 Task: Find connections with filter location Indāpur with filter topic #family with filter profile language German with filter current company Pharma Jobs (Pharma Wisdom Jobs) with filter school KGiSL Institute of Technology with filter industry Solar Electric Power Generation with filter service category Grant Writing with filter keywords title Grant Writer
Action: Mouse moved to (528, 78)
Screenshot: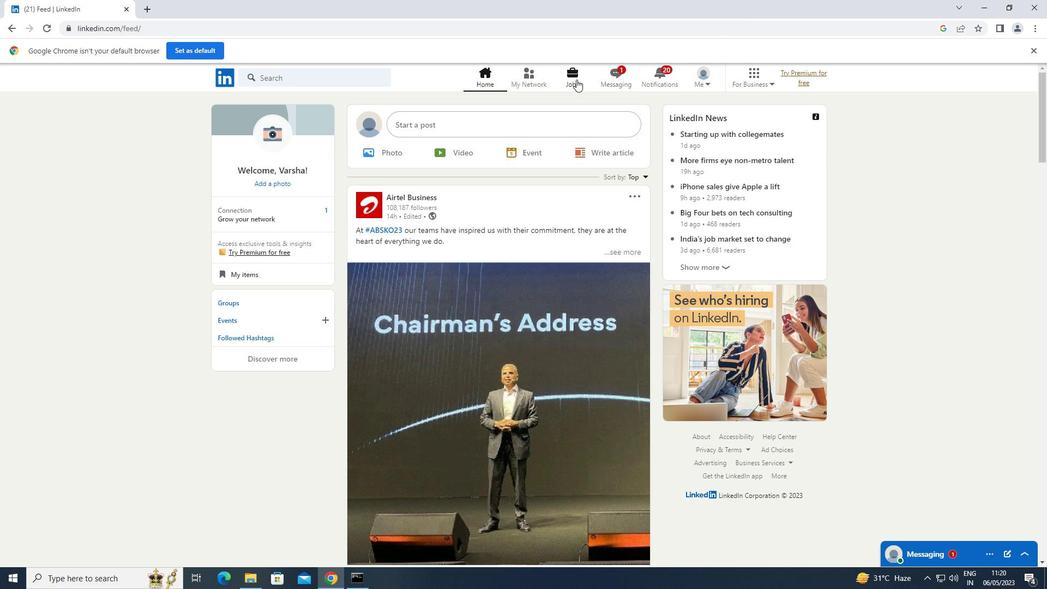 
Action: Mouse pressed left at (528, 78)
Screenshot: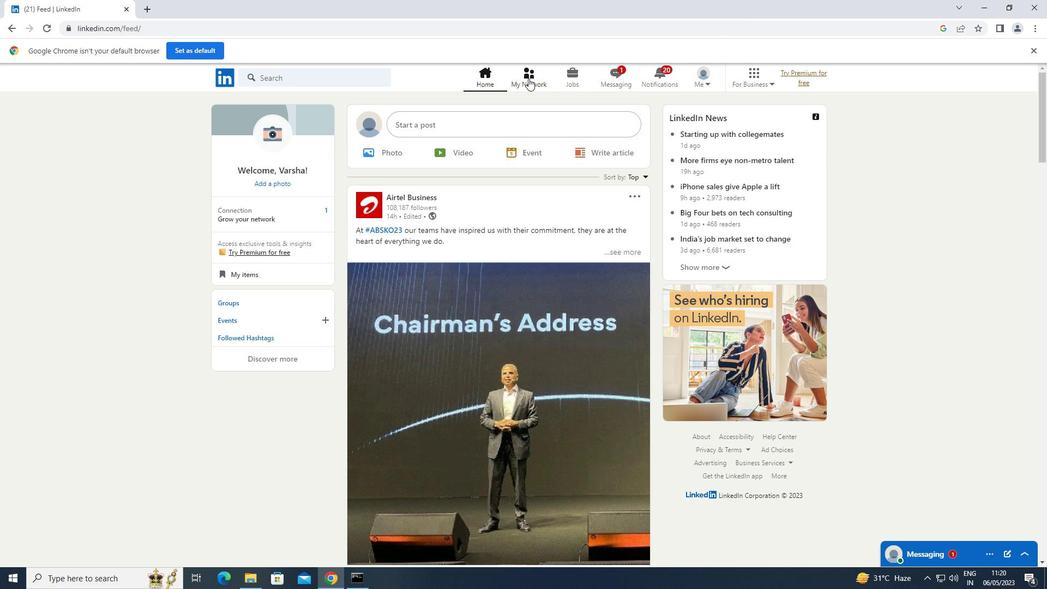 
Action: Mouse moved to (299, 134)
Screenshot: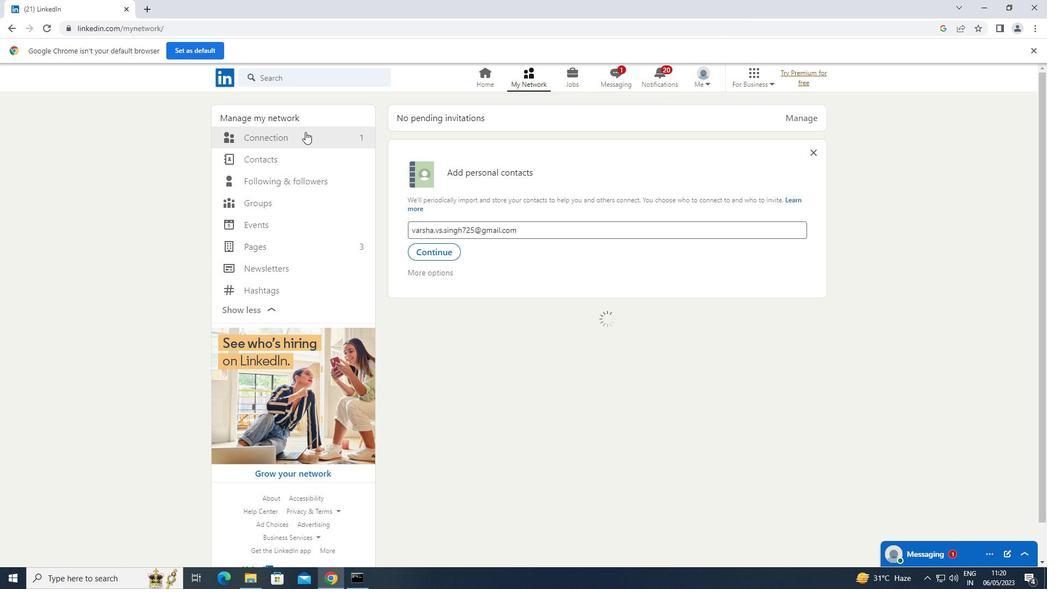 
Action: Mouse pressed left at (299, 134)
Screenshot: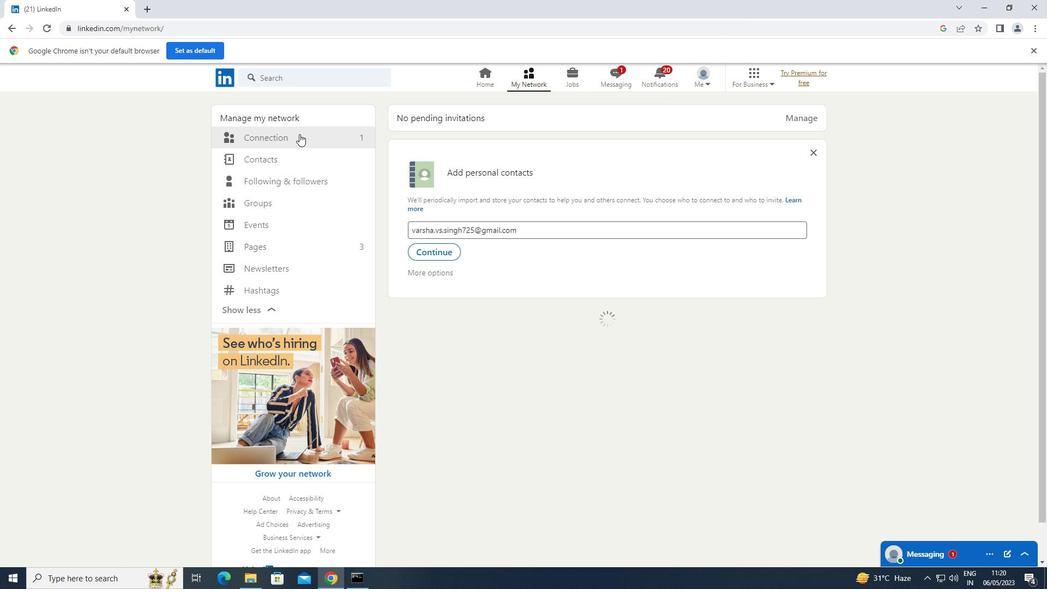 
Action: Mouse moved to (600, 139)
Screenshot: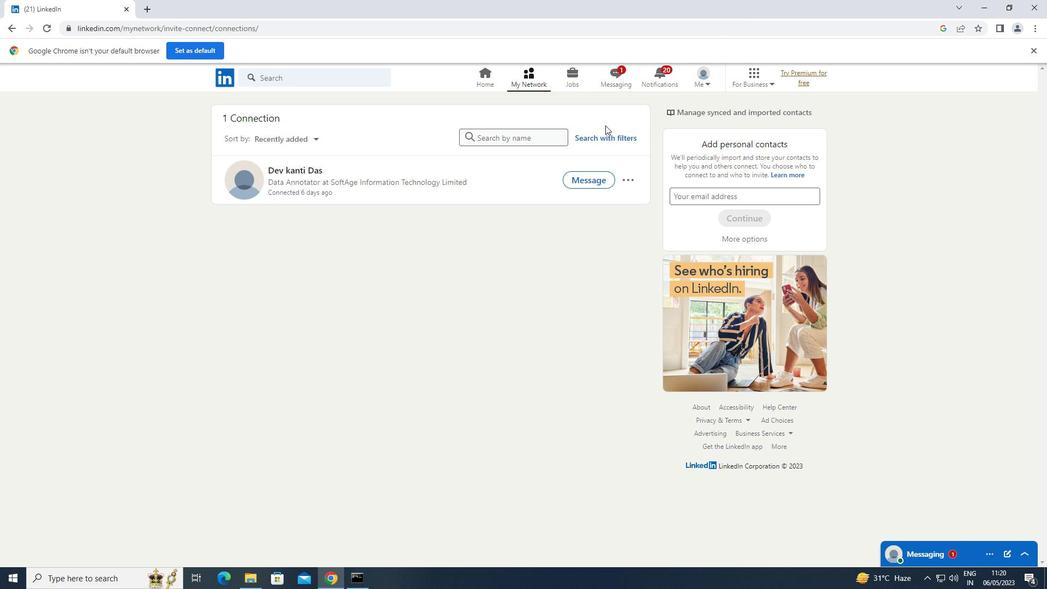 
Action: Mouse pressed left at (600, 139)
Screenshot: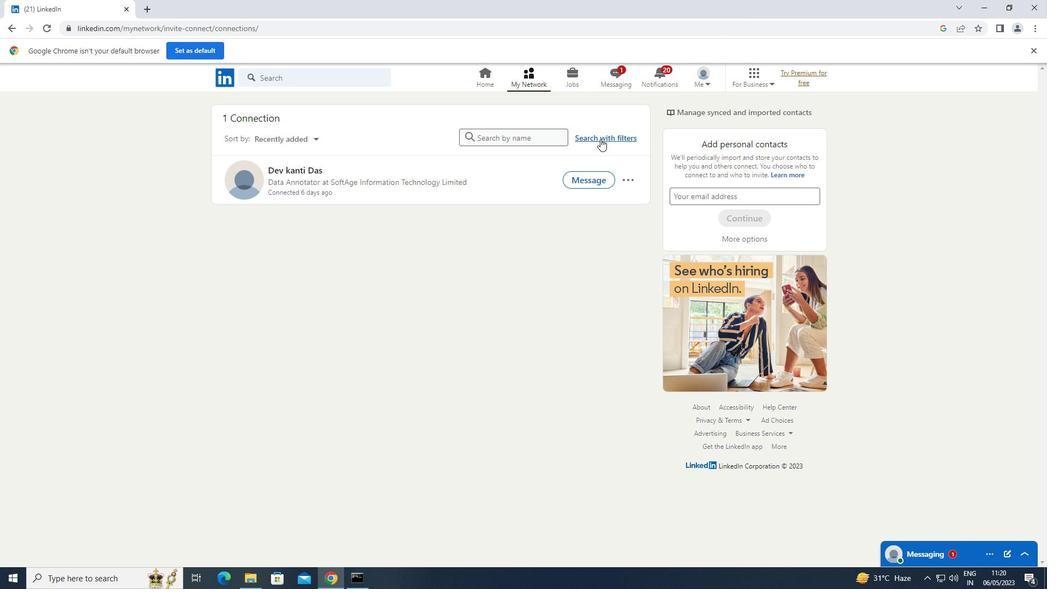 
Action: Mouse moved to (567, 106)
Screenshot: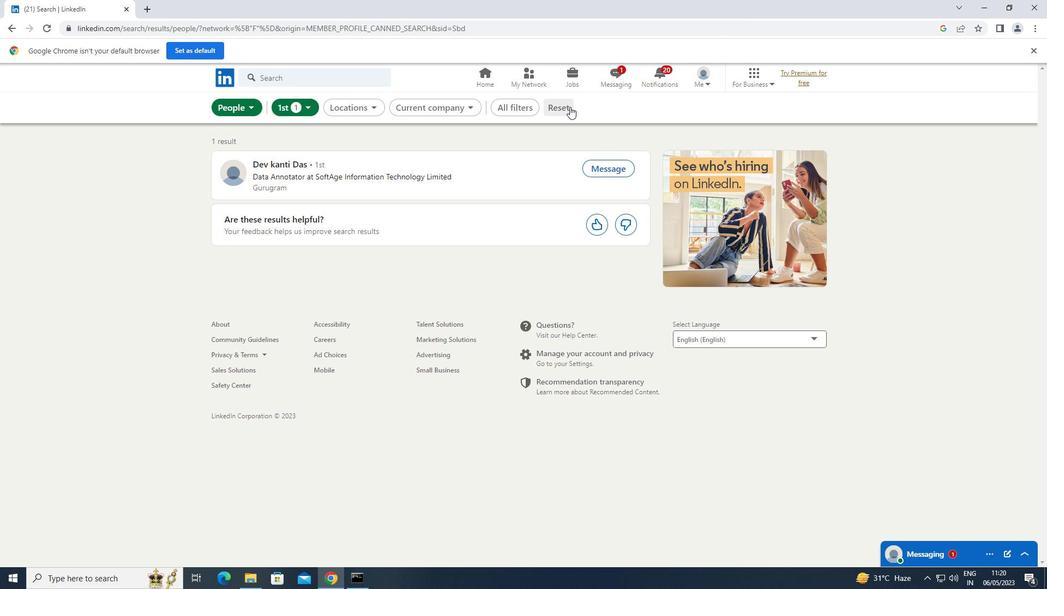 
Action: Mouse pressed left at (567, 106)
Screenshot: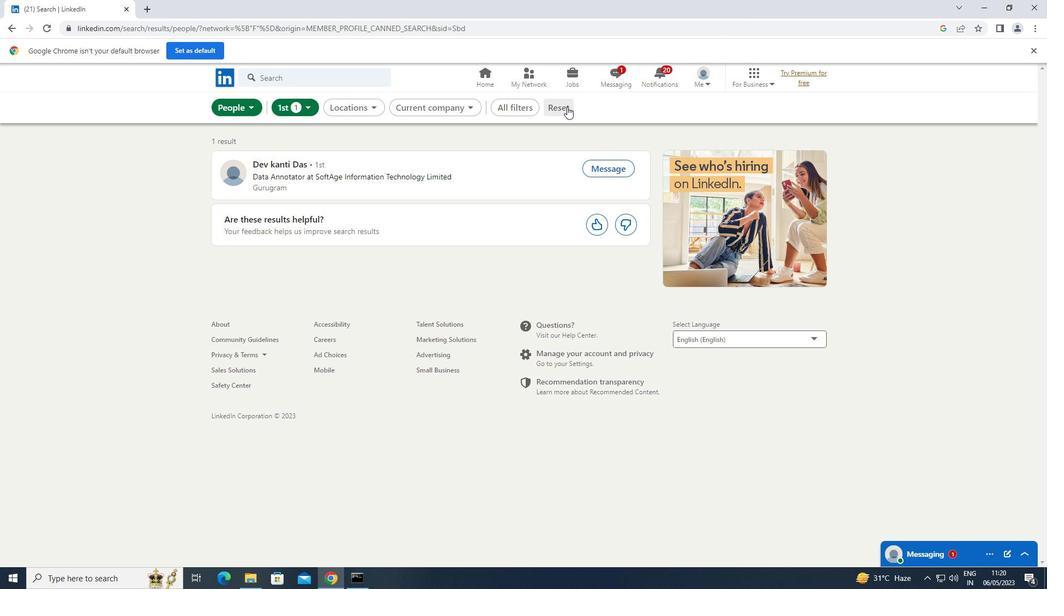 
Action: Mouse moved to (555, 108)
Screenshot: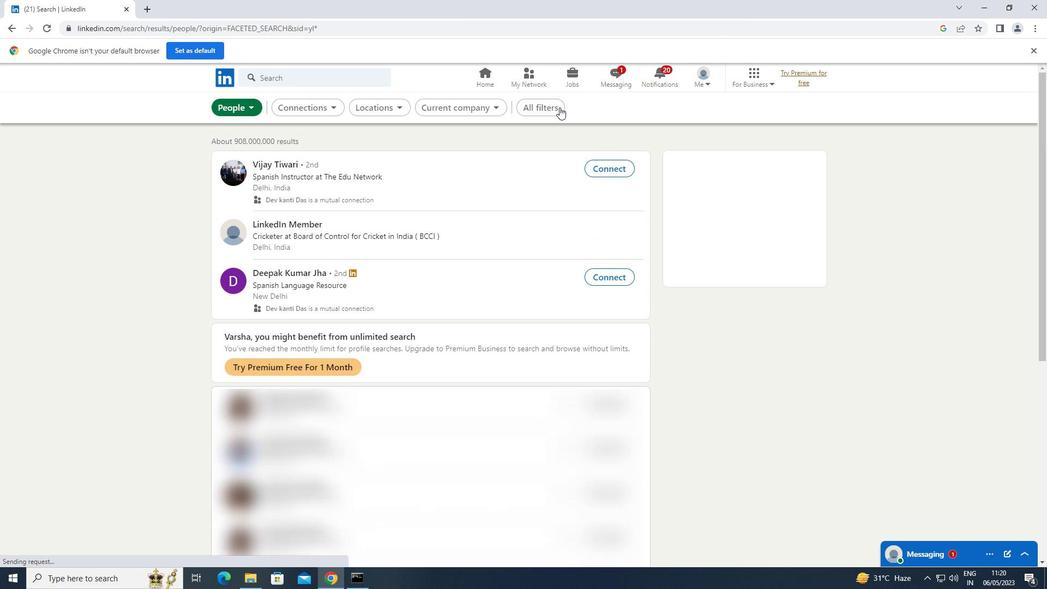 
Action: Mouse pressed left at (555, 108)
Screenshot: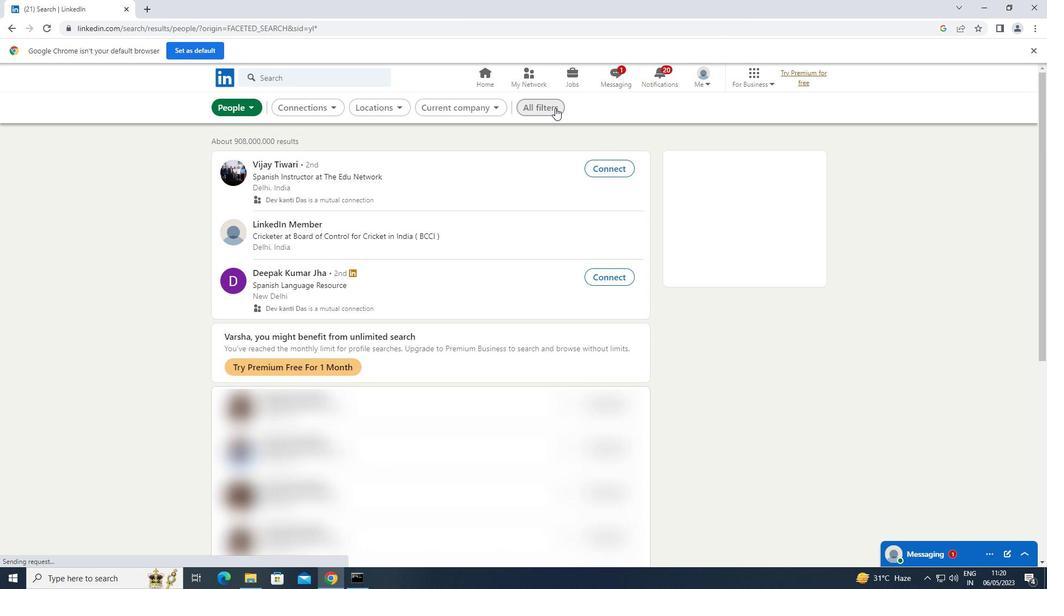 
Action: Mouse moved to (852, 223)
Screenshot: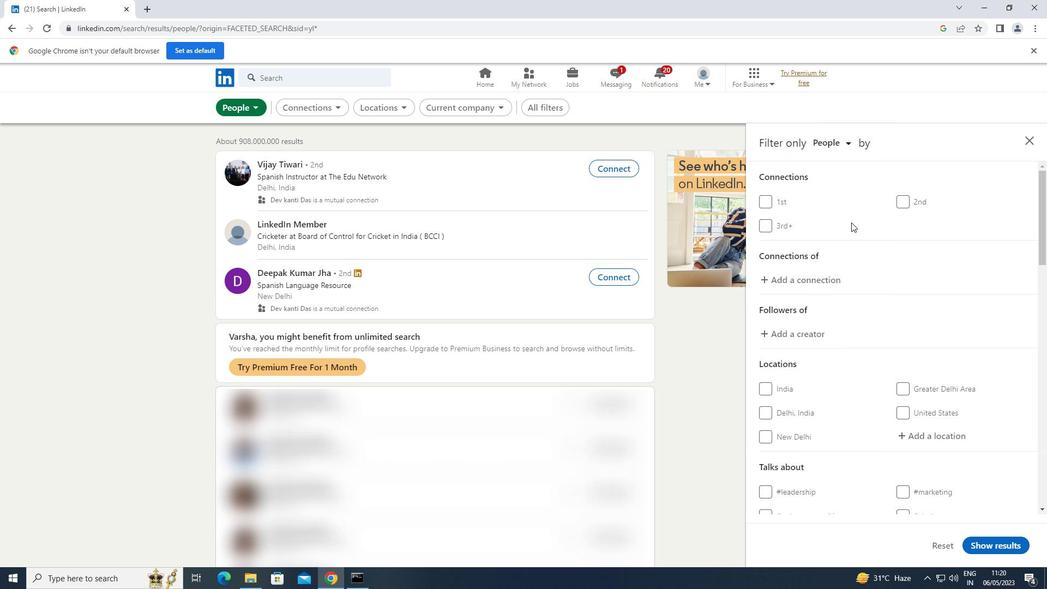 
Action: Mouse scrolled (852, 222) with delta (0, 0)
Screenshot: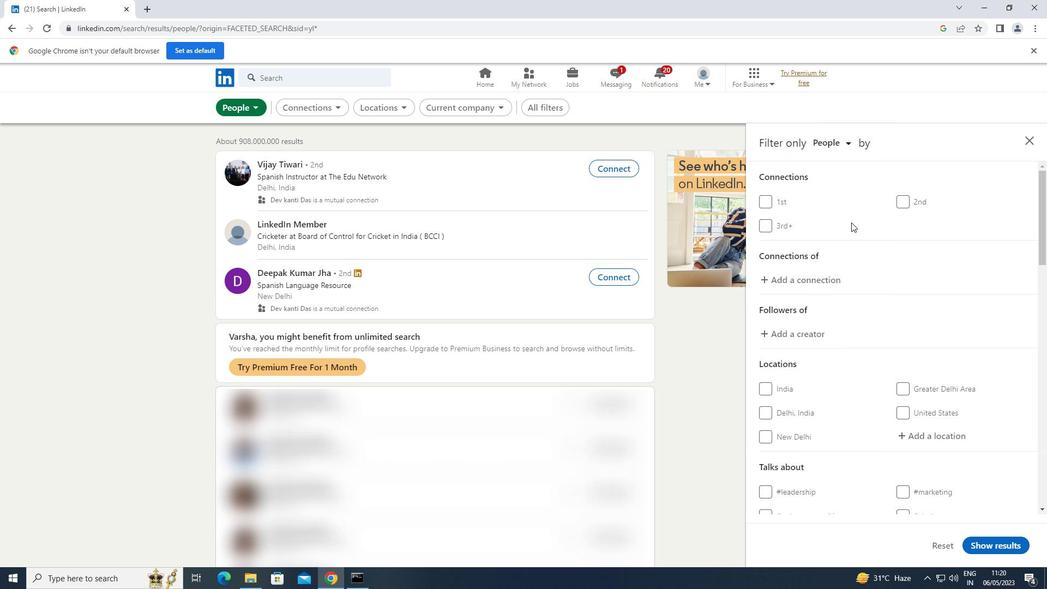 
Action: Mouse scrolled (852, 222) with delta (0, 0)
Screenshot: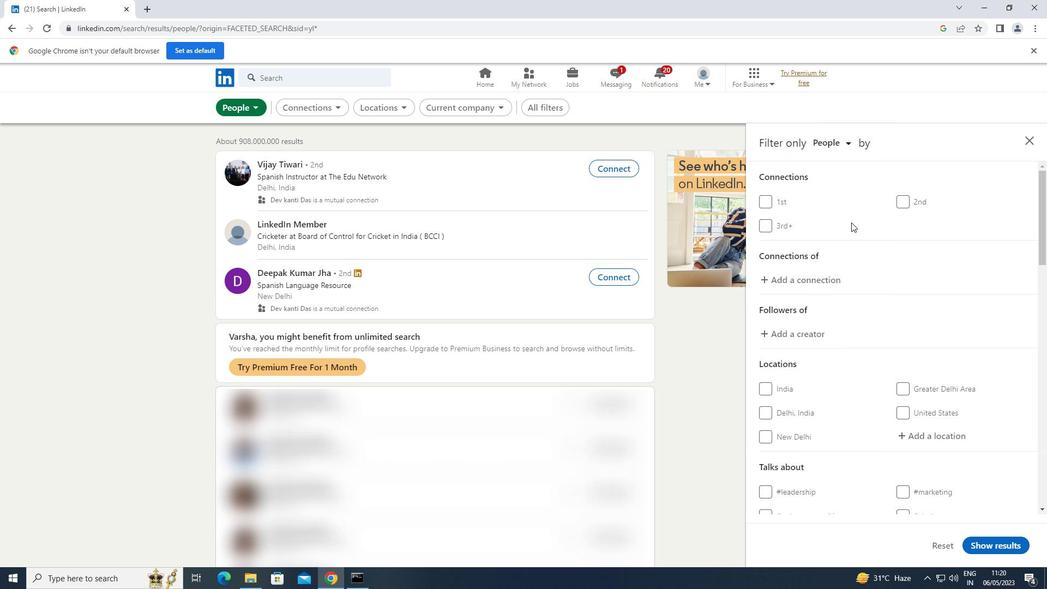
Action: Mouse scrolled (852, 222) with delta (0, 0)
Screenshot: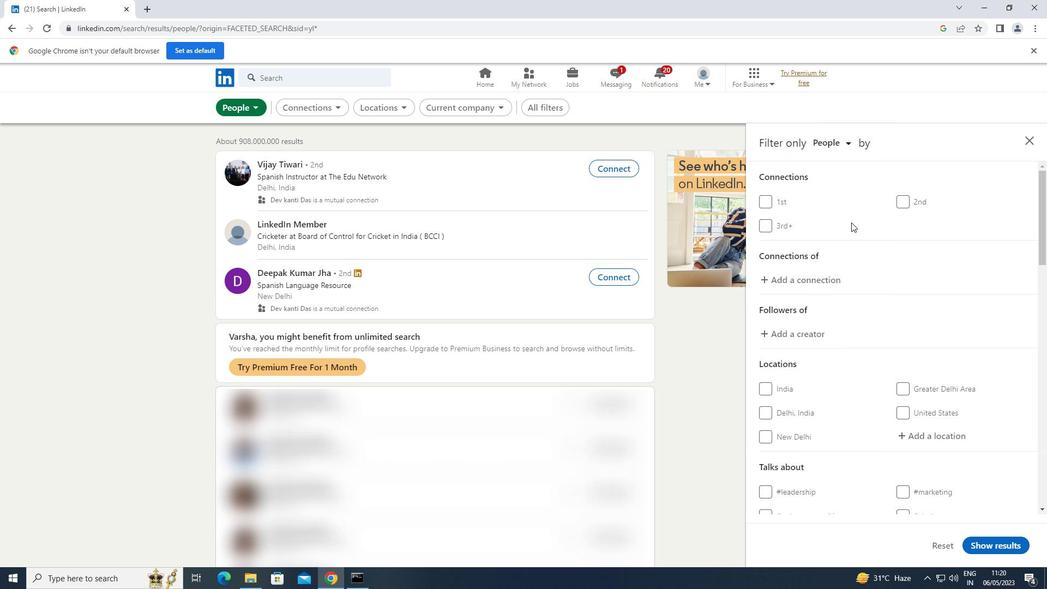 
Action: Mouse moved to (926, 272)
Screenshot: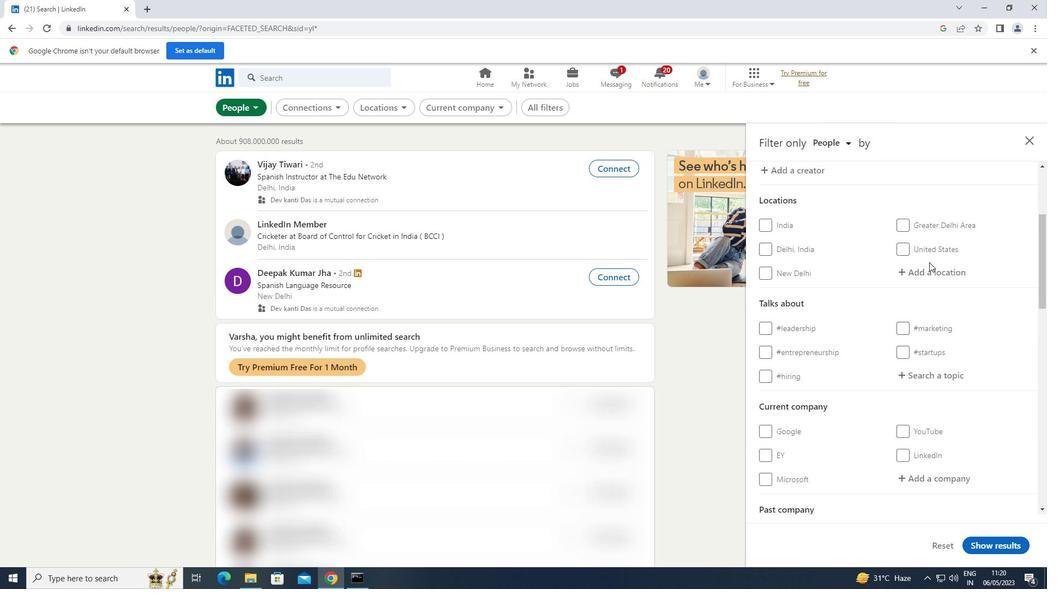 
Action: Mouse pressed left at (926, 272)
Screenshot: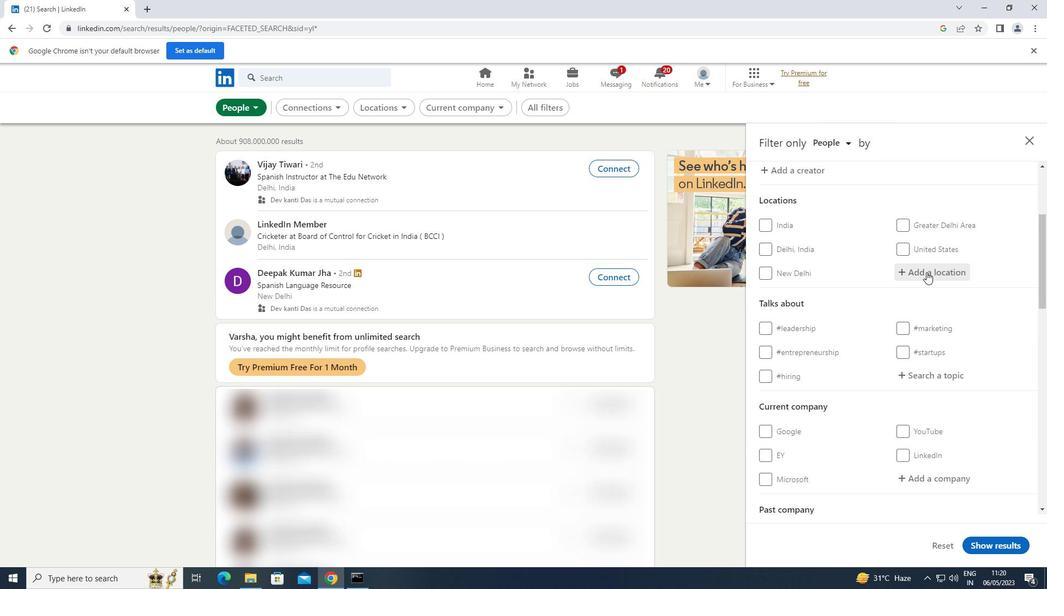 
Action: Key pressed <Key.shift>INDAPUR
Screenshot: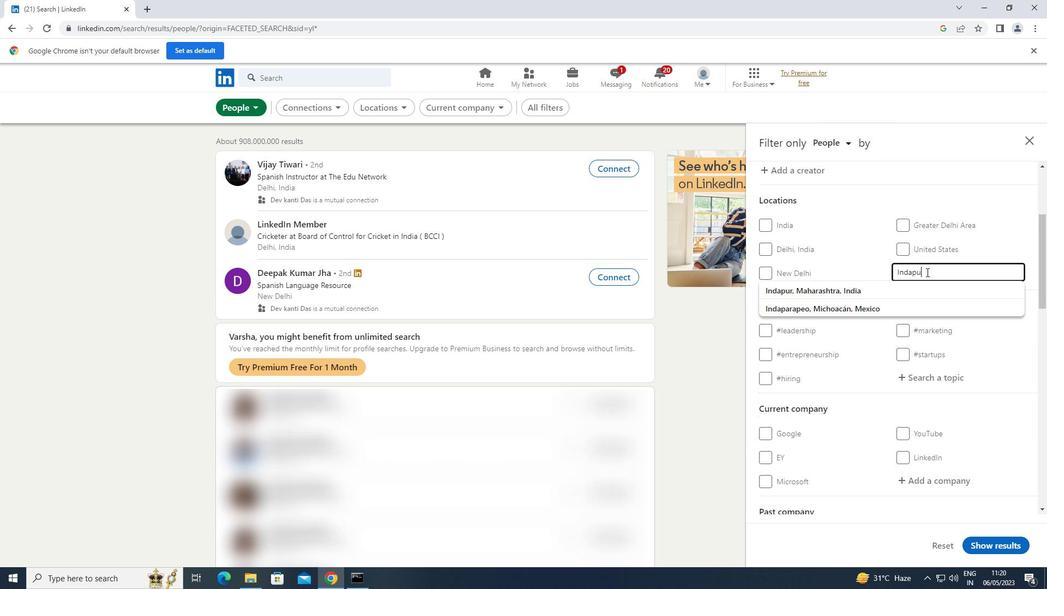
Action: Mouse scrolled (926, 271) with delta (0, 0)
Screenshot: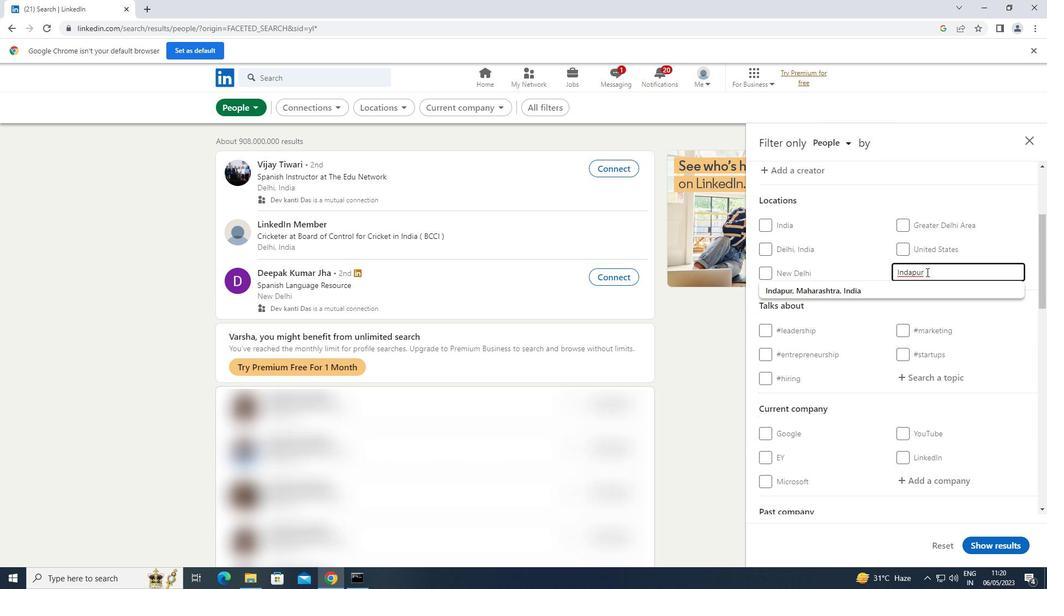 
Action: Mouse moved to (923, 318)
Screenshot: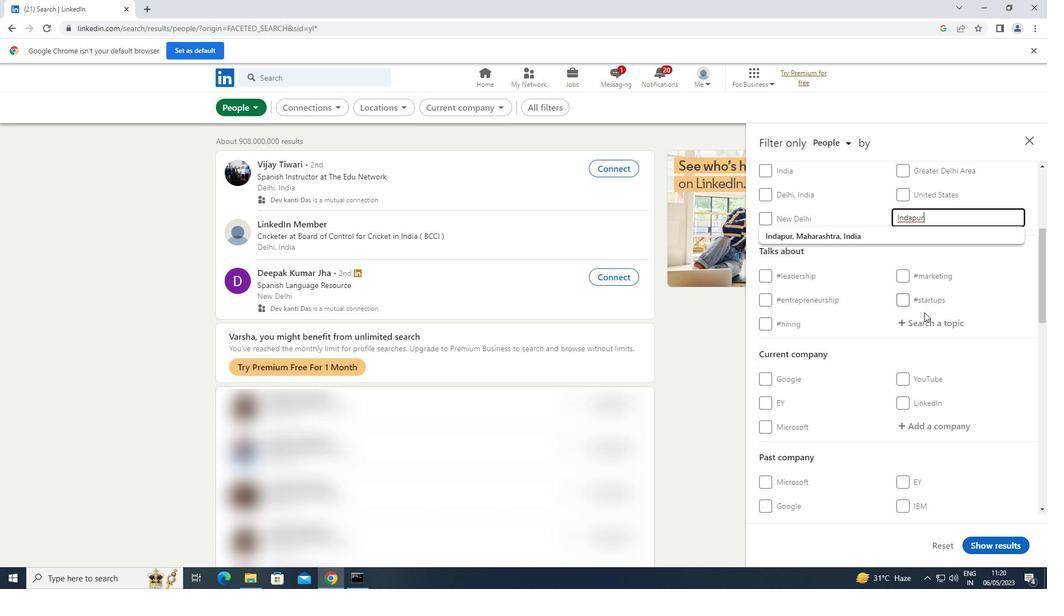 
Action: Mouse pressed left at (923, 318)
Screenshot: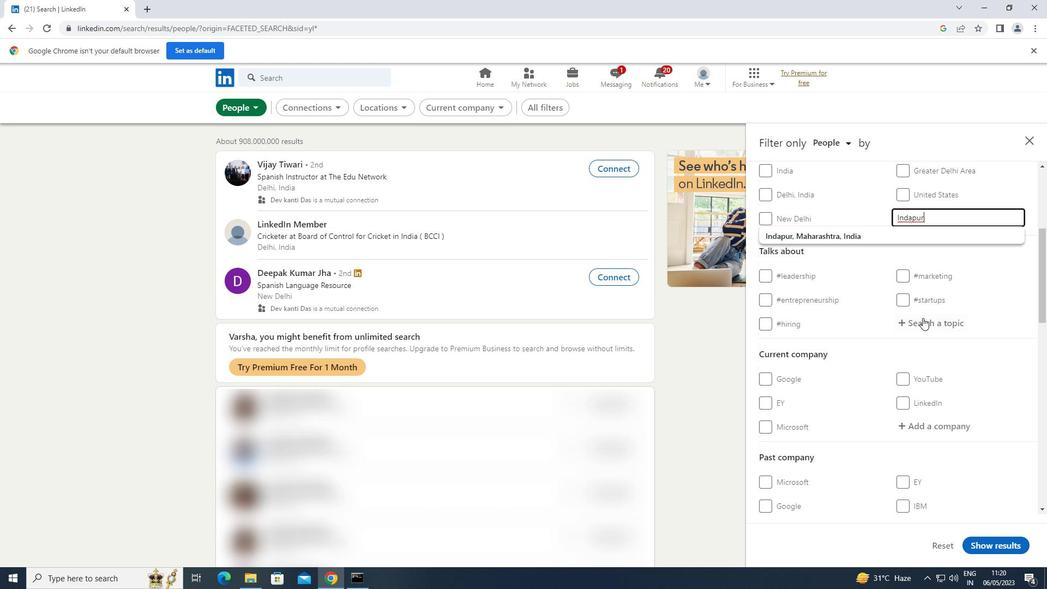 
Action: Key pressed FAMIL
Screenshot: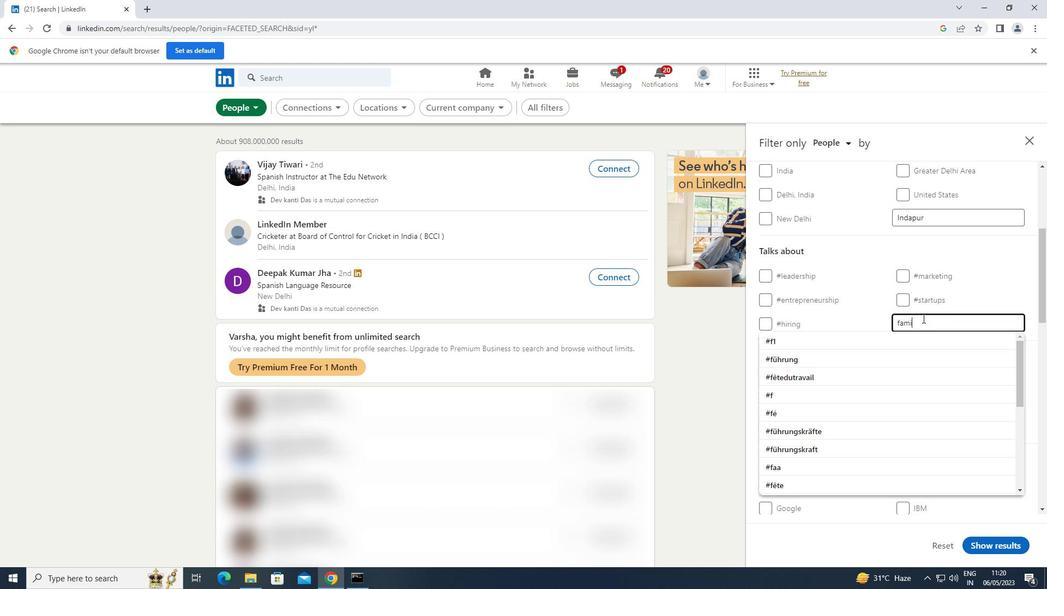 
Action: Mouse moved to (828, 341)
Screenshot: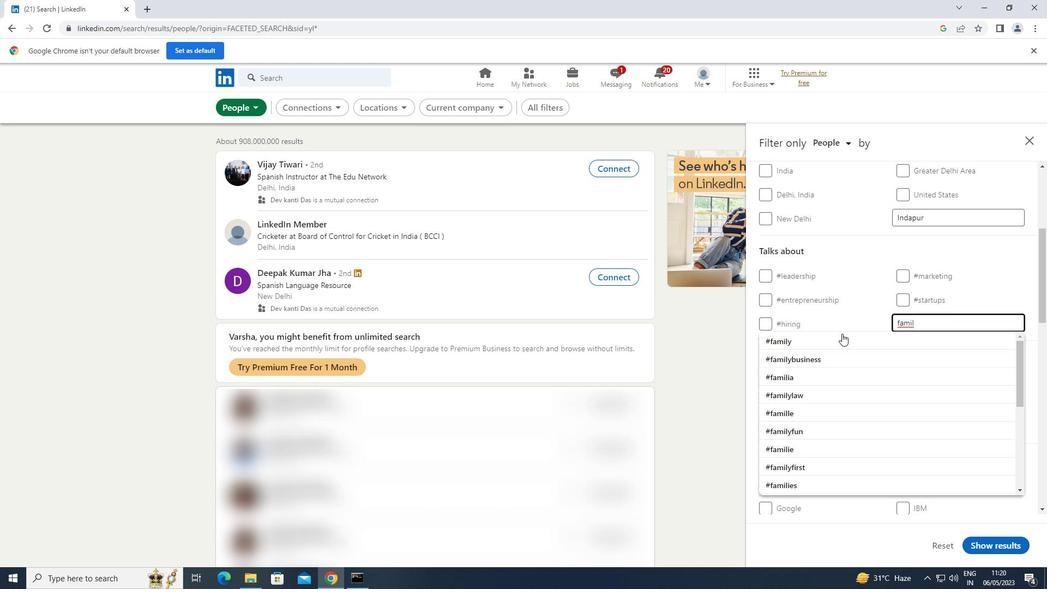 
Action: Mouse pressed left at (828, 341)
Screenshot: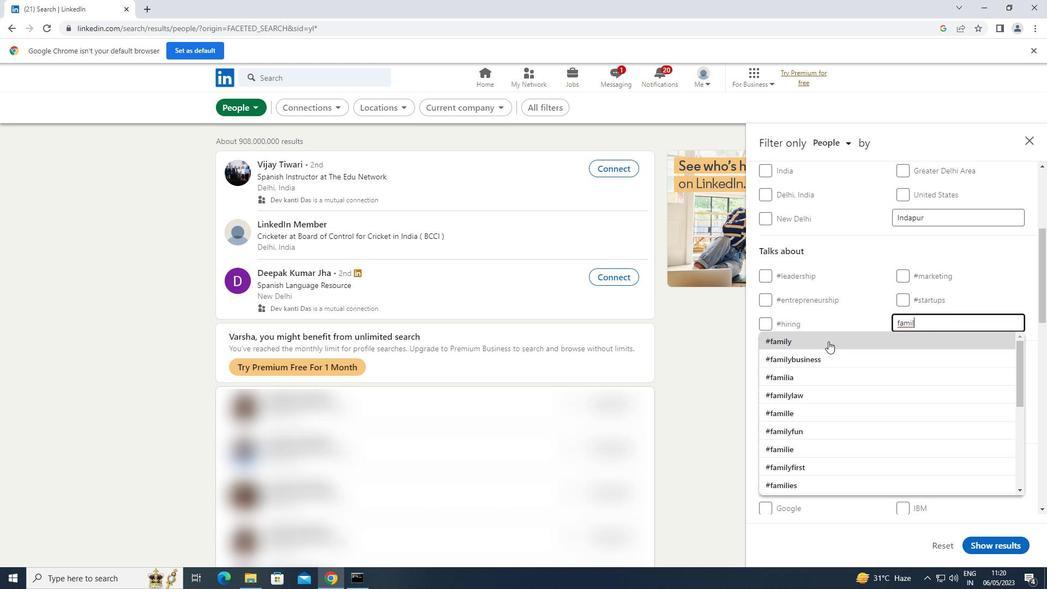
Action: Mouse moved to (828, 340)
Screenshot: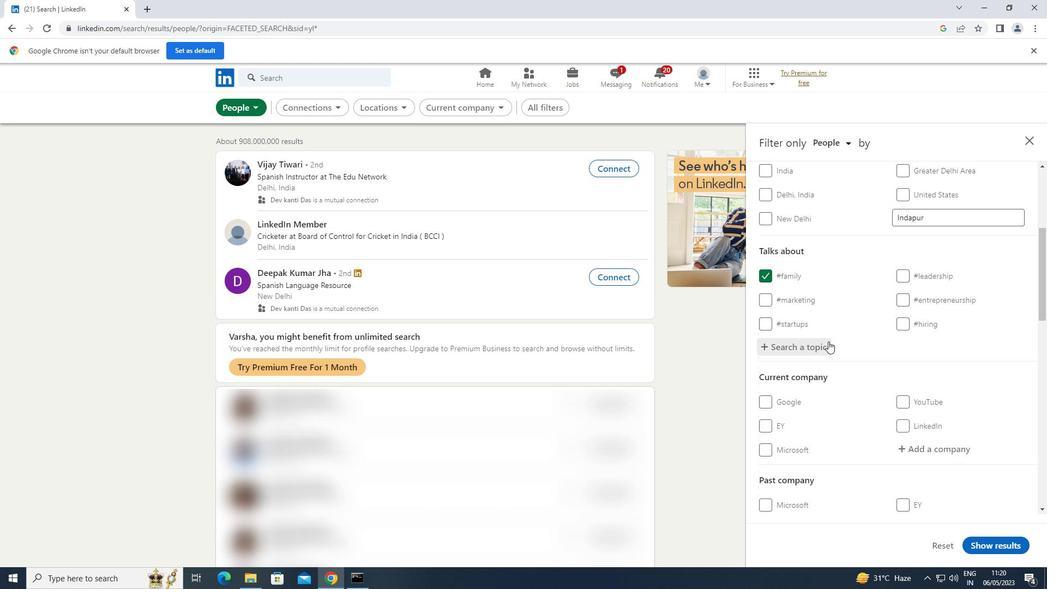 
Action: Mouse scrolled (828, 340) with delta (0, 0)
Screenshot: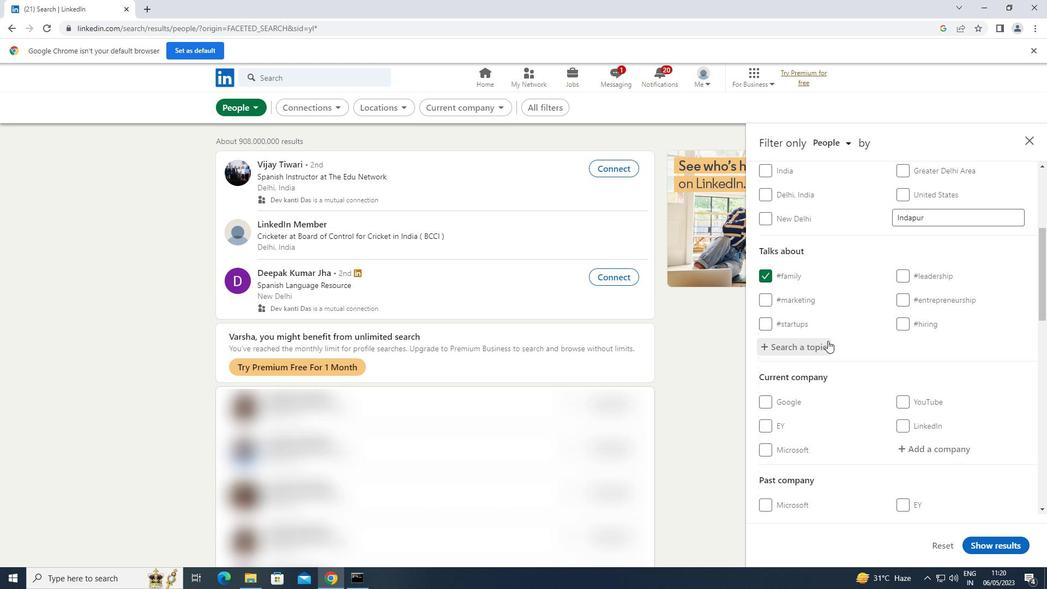 
Action: Mouse scrolled (828, 340) with delta (0, 0)
Screenshot: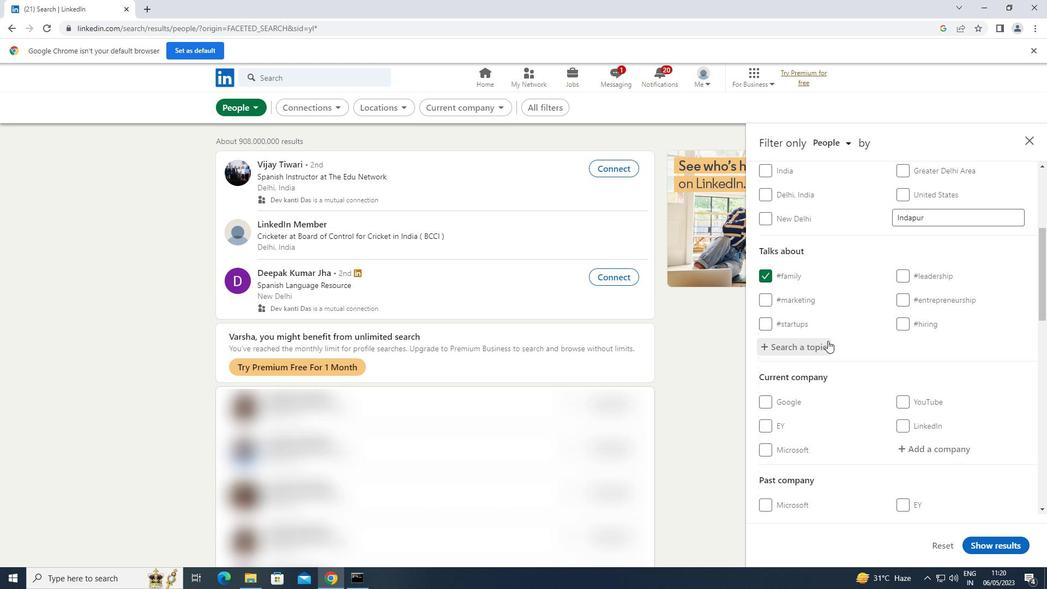 
Action: Mouse scrolled (828, 340) with delta (0, 0)
Screenshot: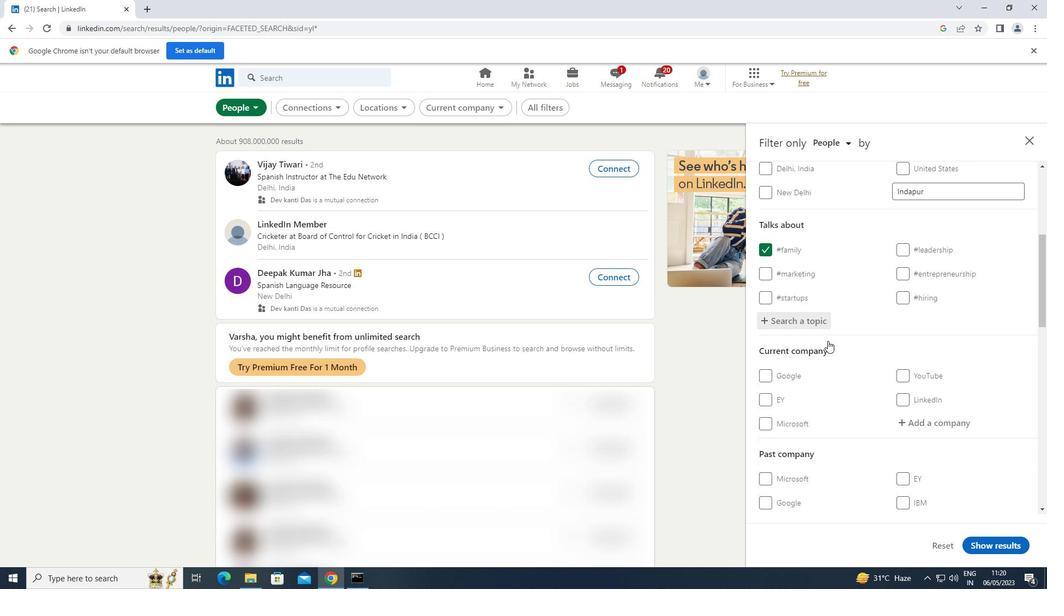 
Action: Mouse moved to (828, 339)
Screenshot: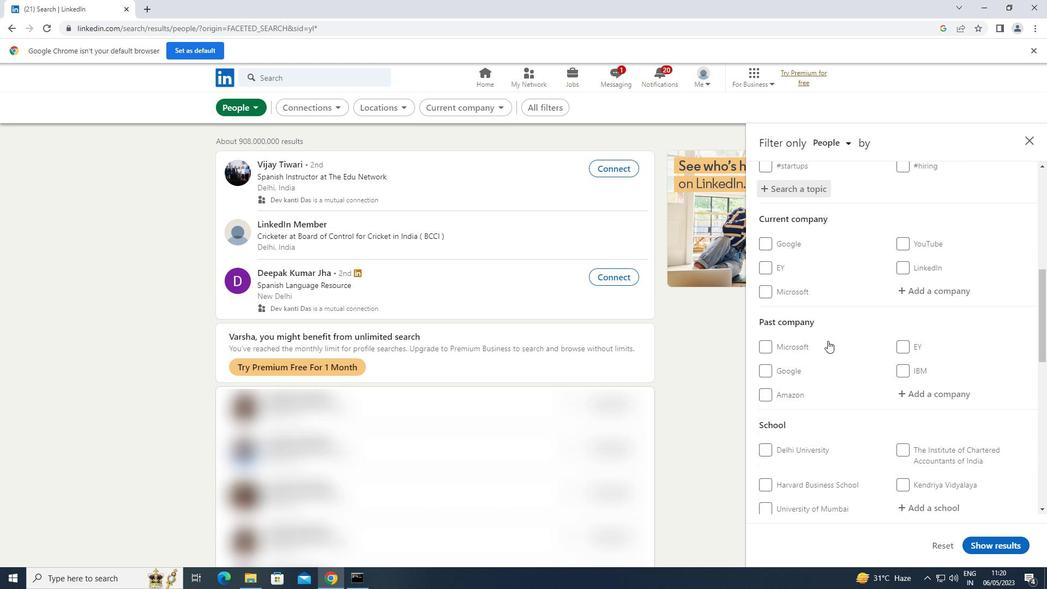 
Action: Mouse scrolled (828, 338) with delta (0, 0)
Screenshot: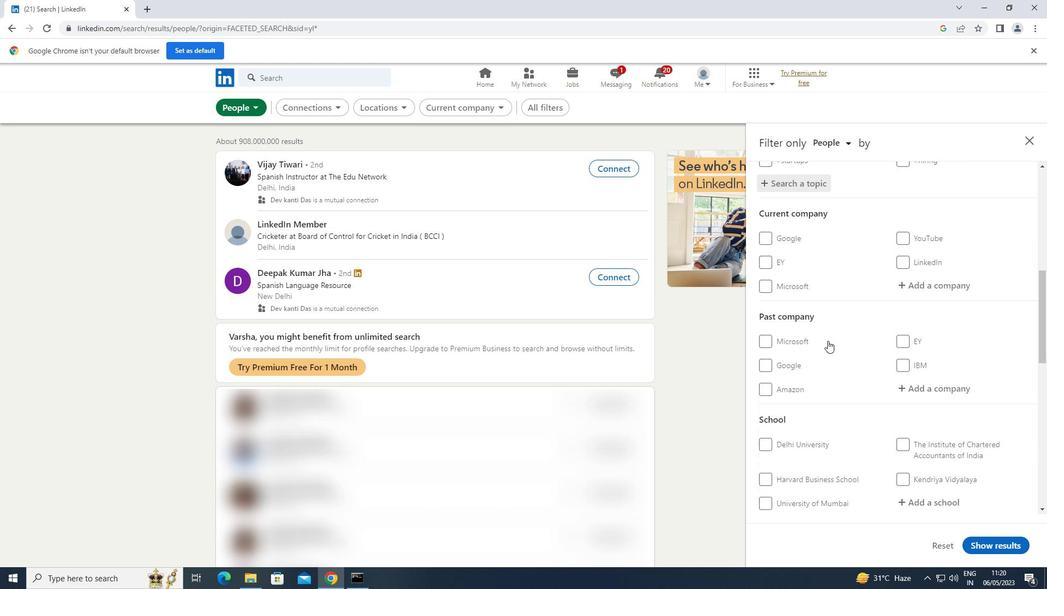 
Action: Mouse scrolled (828, 338) with delta (0, 0)
Screenshot: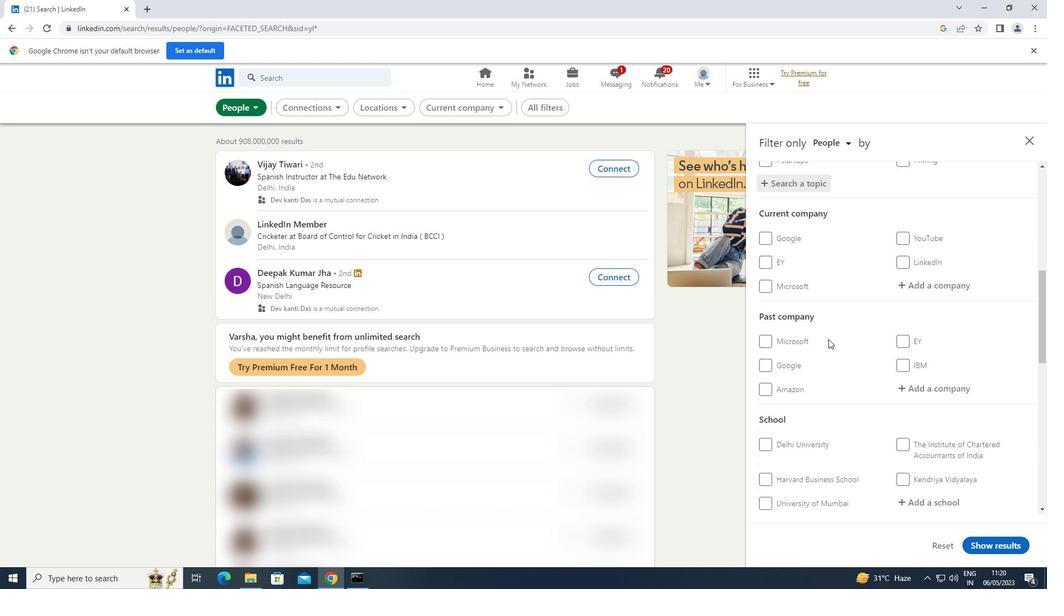 
Action: Mouse scrolled (828, 338) with delta (0, 0)
Screenshot: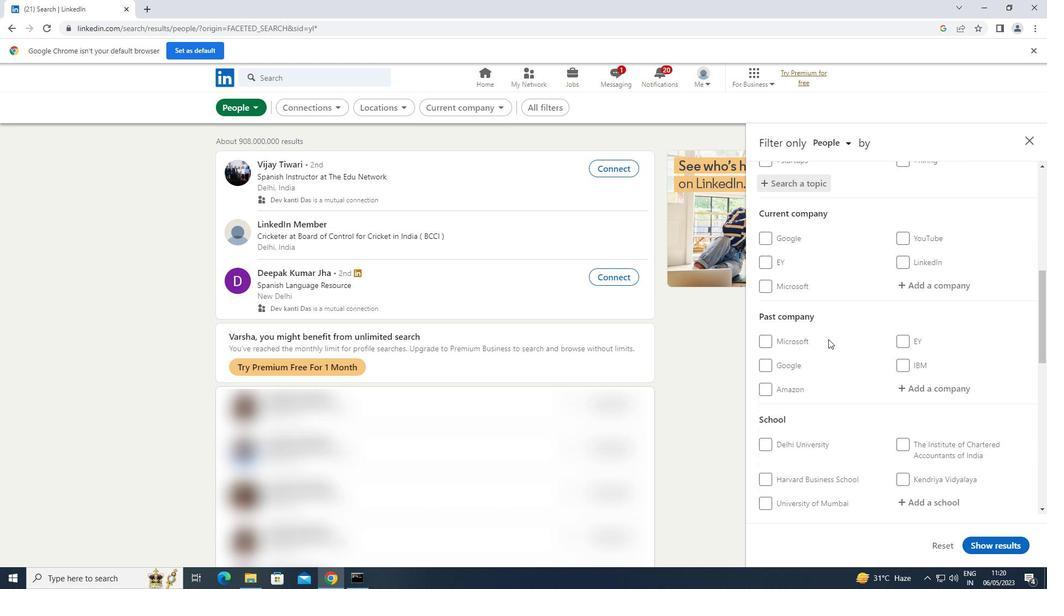 
Action: Mouse scrolled (828, 338) with delta (0, 0)
Screenshot: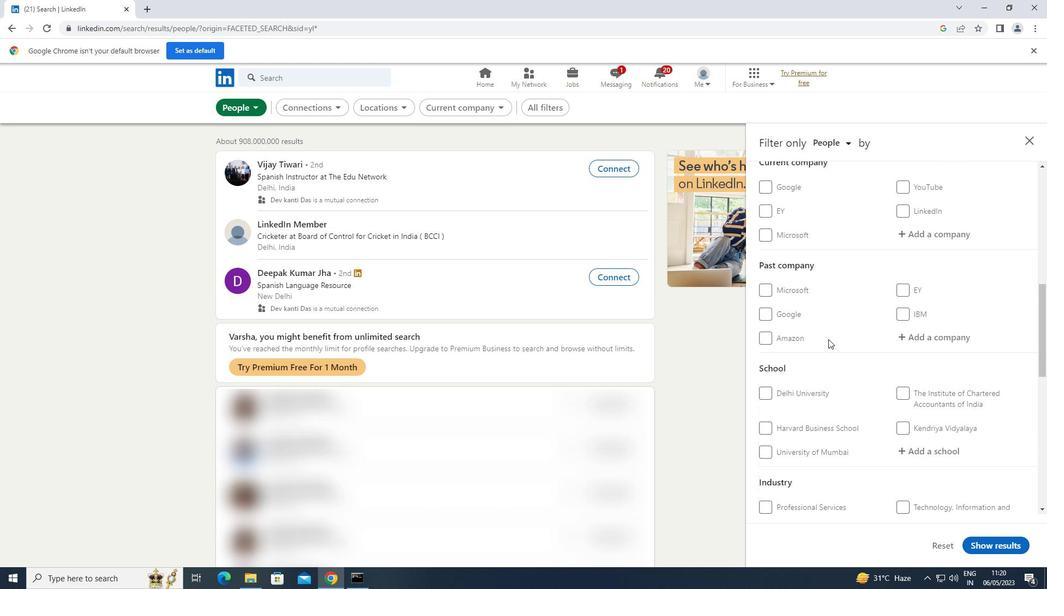 
Action: Mouse scrolled (828, 338) with delta (0, 0)
Screenshot: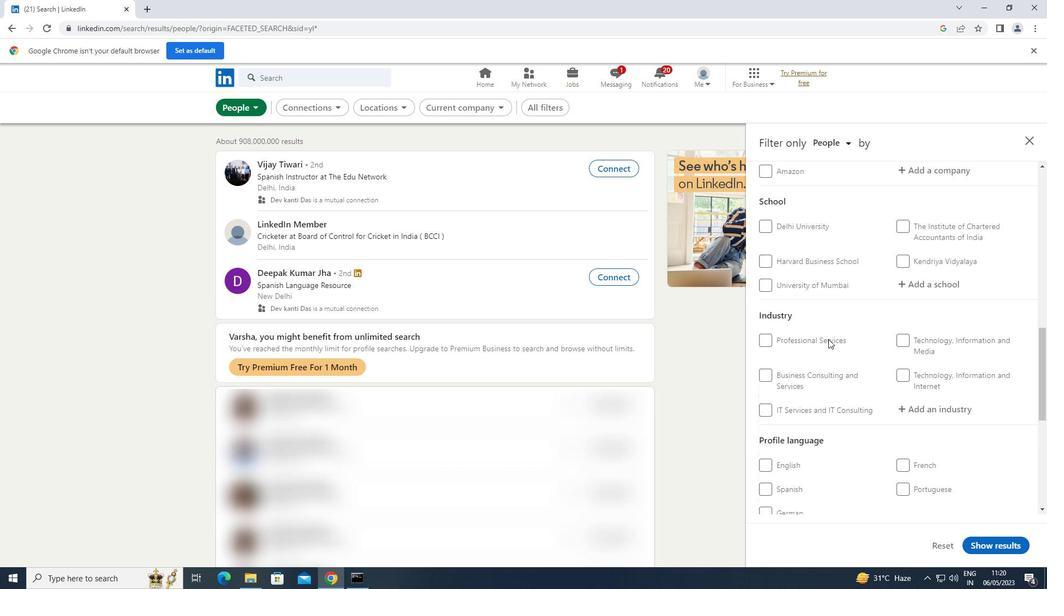 
Action: Mouse moved to (763, 453)
Screenshot: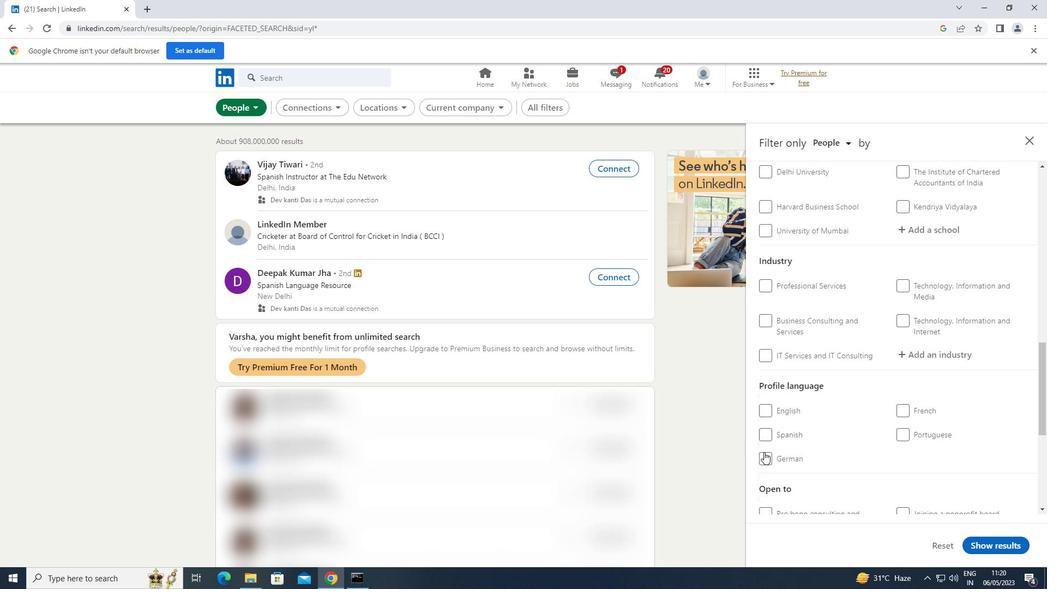
Action: Mouse pressed left at (763, 453)
Screenshot: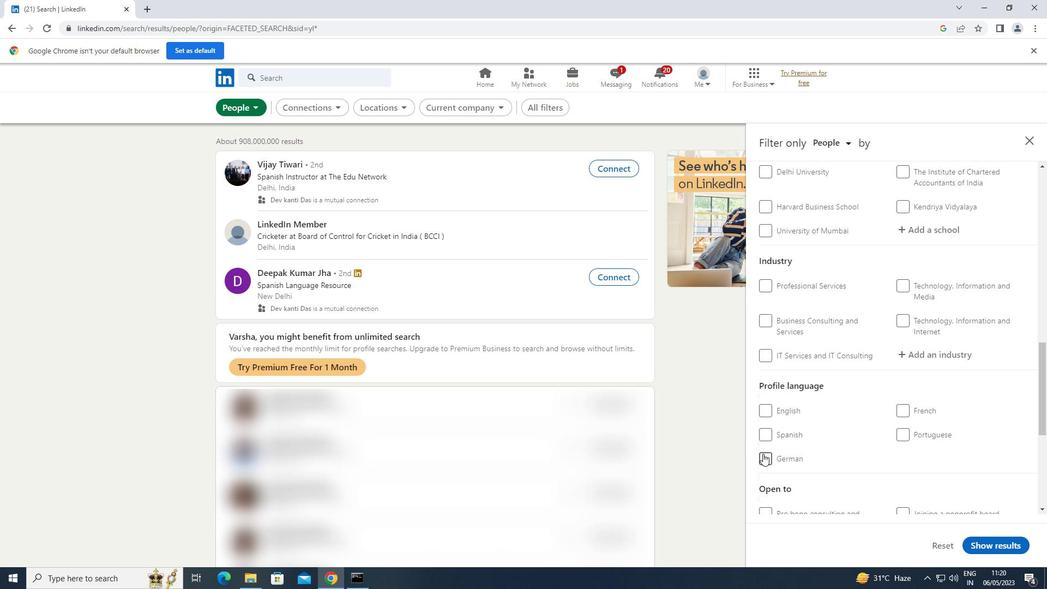
Action: Mouse moved to (799, 417)
Screenshot: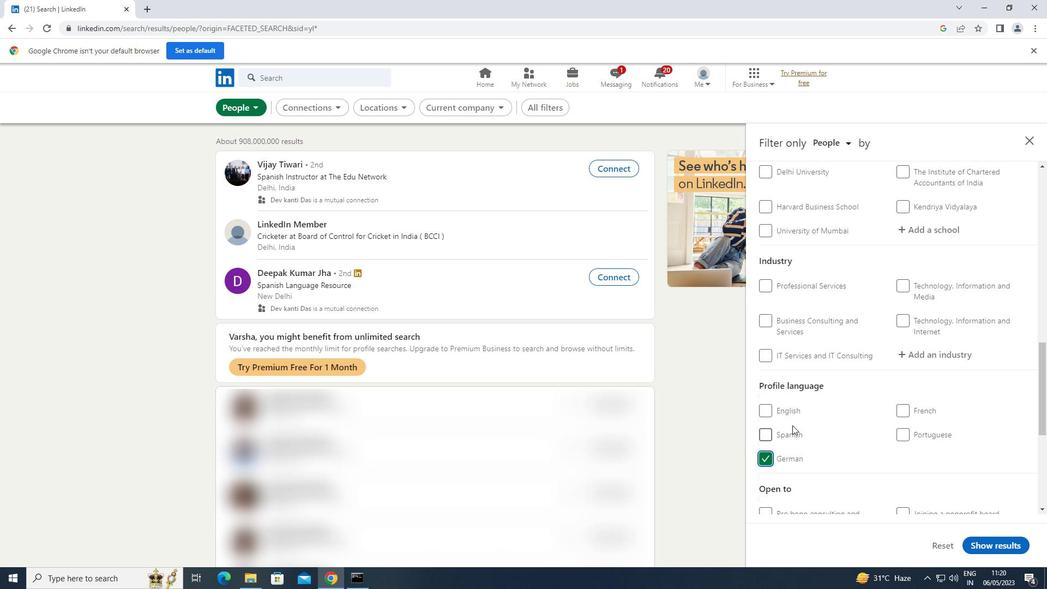 
Action: Mouse scrolled (799, 417) with delta (0, 0)
Screenshot: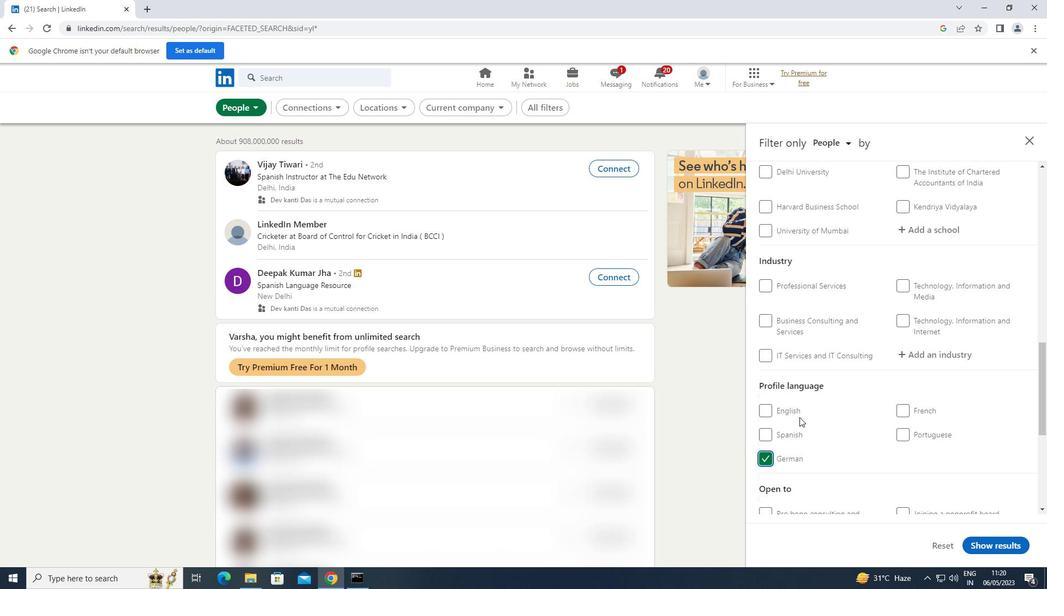 
Action: Mouse scrolled (799, 417) with delta (0, 0)
Screenshot: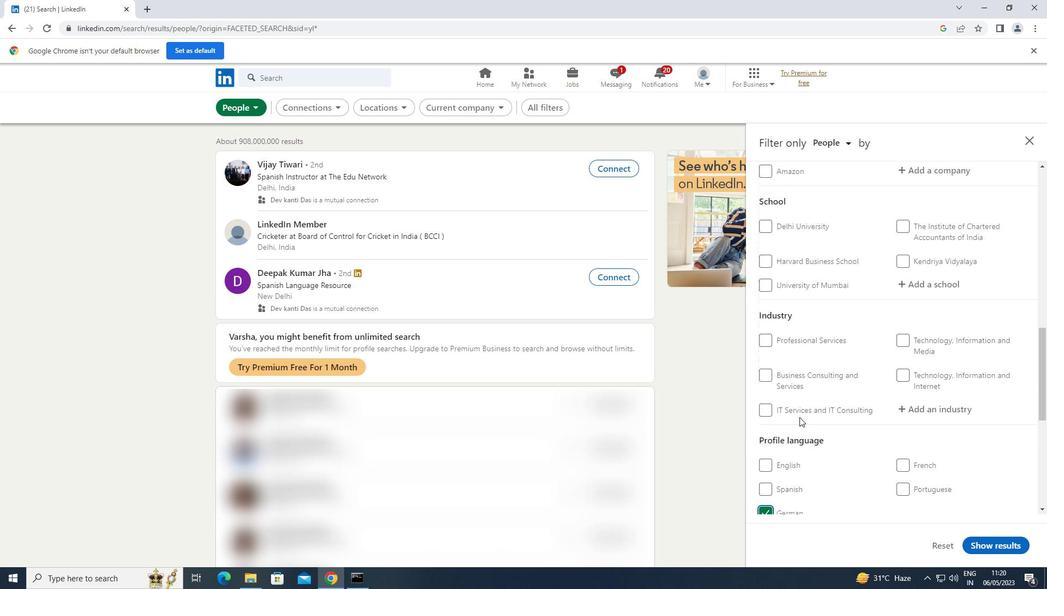 
Action: Mouse scrolled (799, 417) with delta (0, 0)
Screenshot: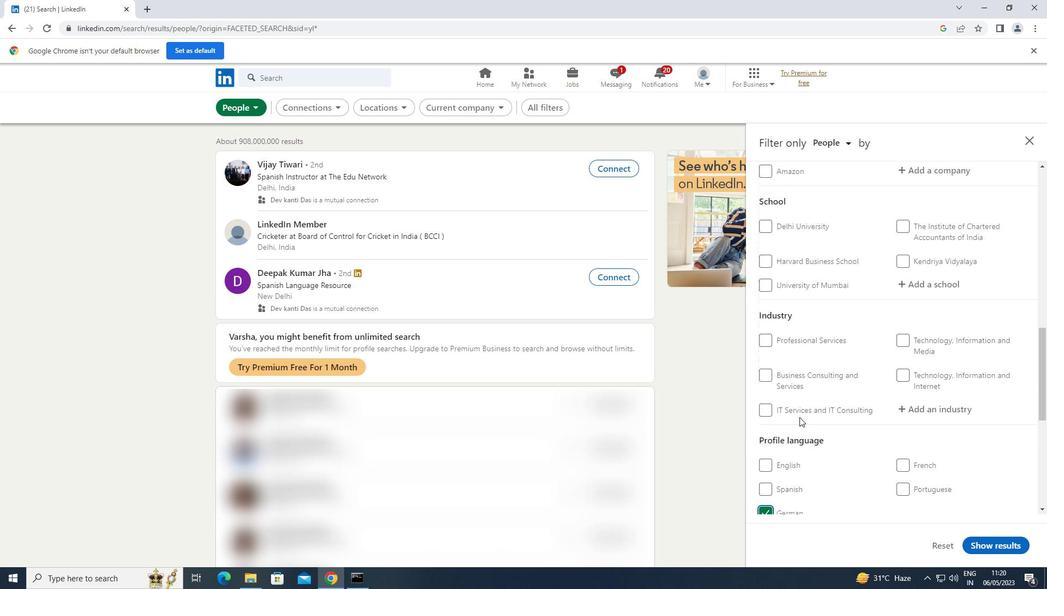 
Action: Mouse moved to (800, 416)
Screenshot: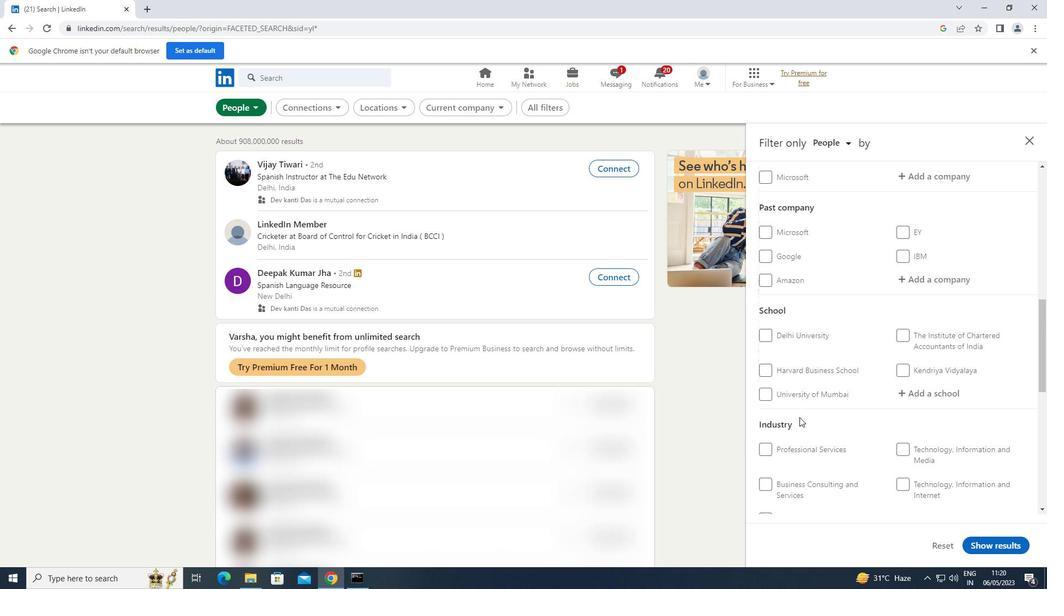 
Action: Mouse scrolled (800, 417) with delta (0, 0)
Screenshot: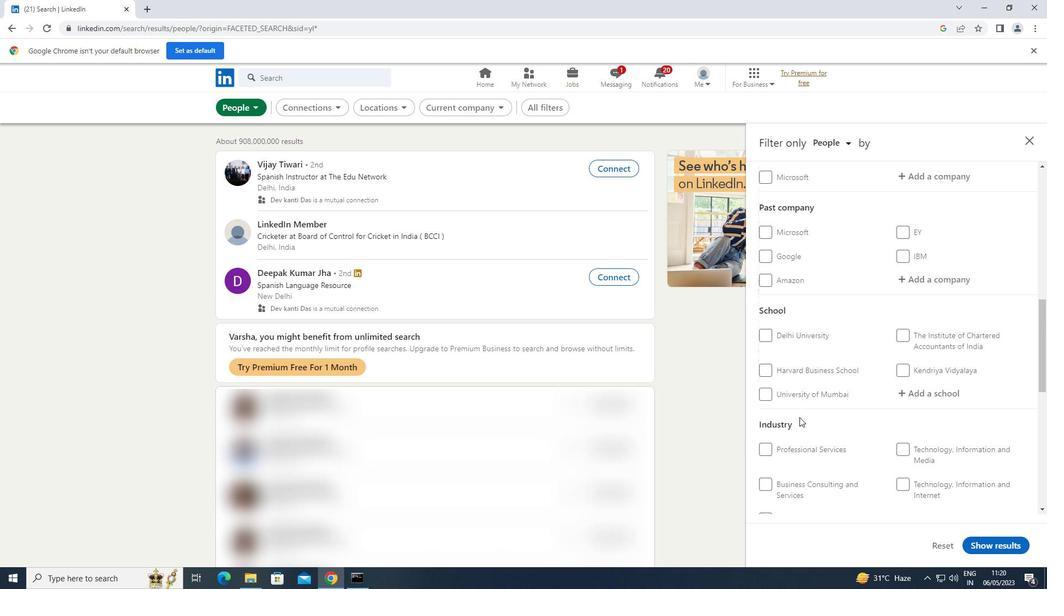 
Action: Mouse scrolled (800, 417) with delta (0, 0)
Screenshot: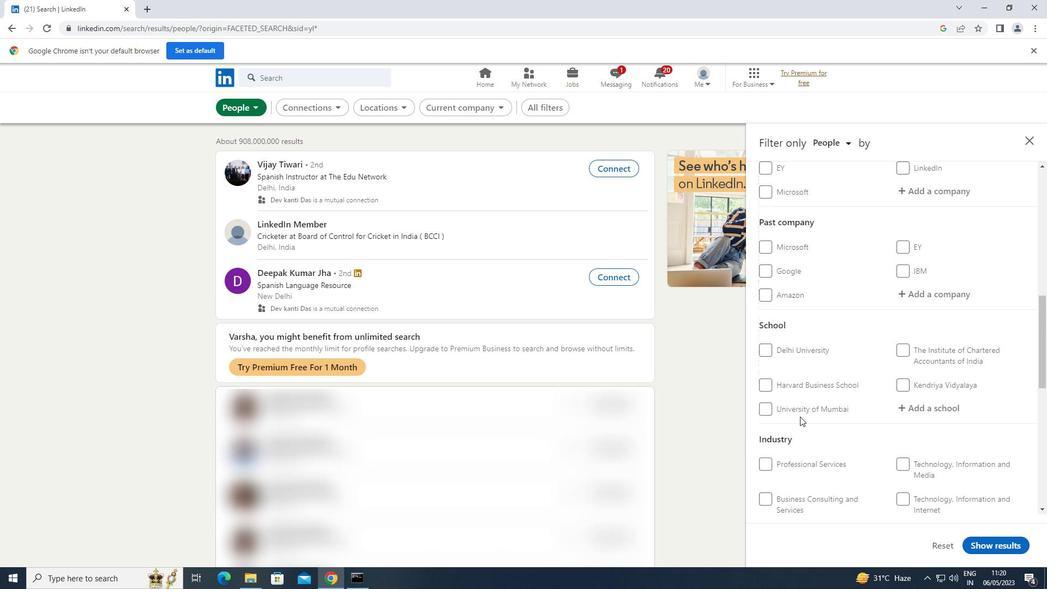 
Action: Mouse moved to (951, 288)
Screenshot: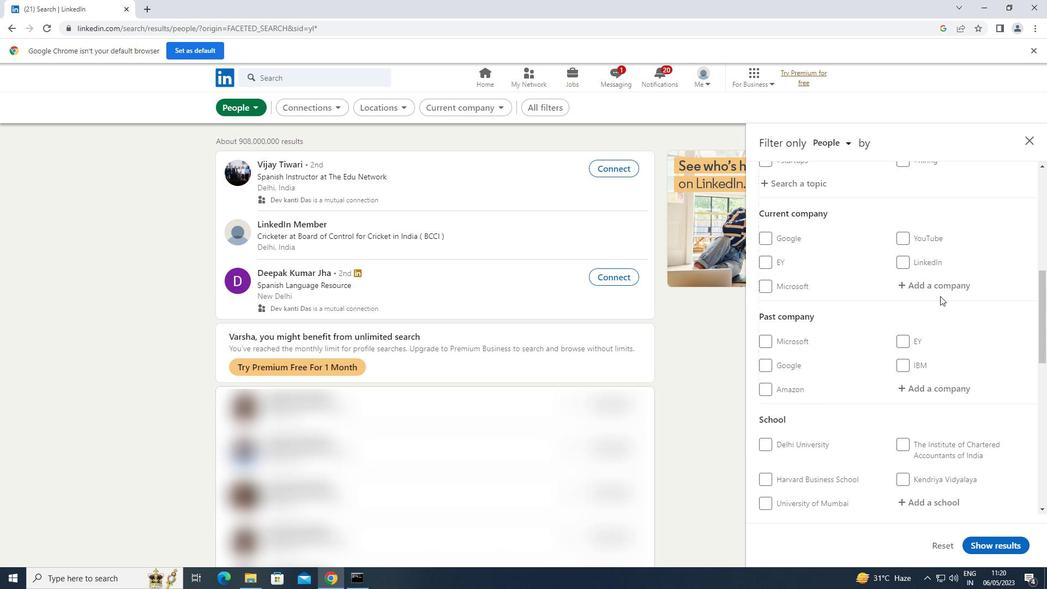 
Action: Mouse pressed left at (951, 288)
Screenshot: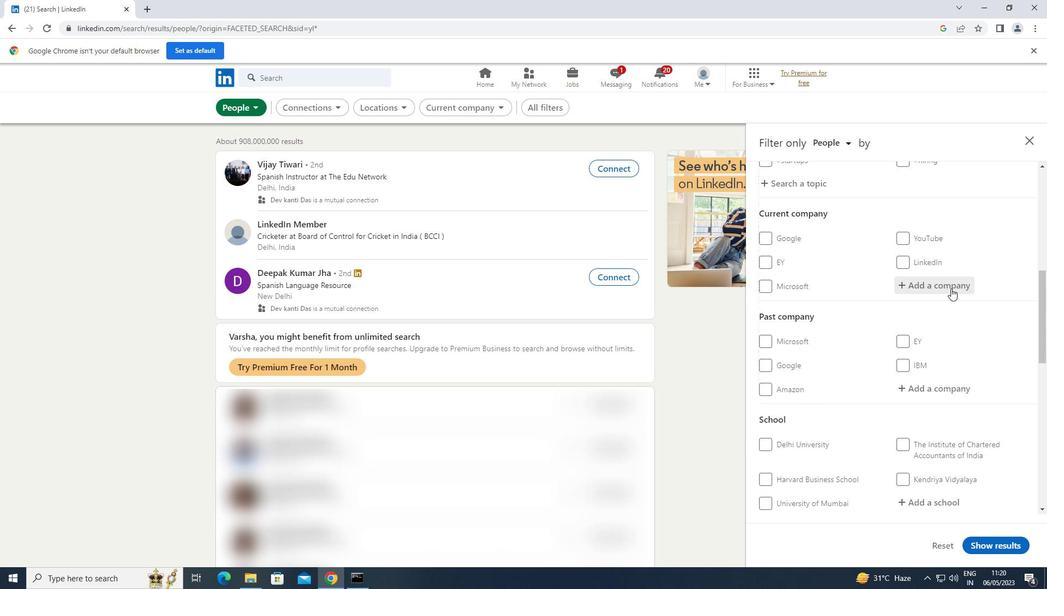 
Action: Key pressed <Key.shift>PHARMA<Key.space><Key.shift>JOBS
Screenshot: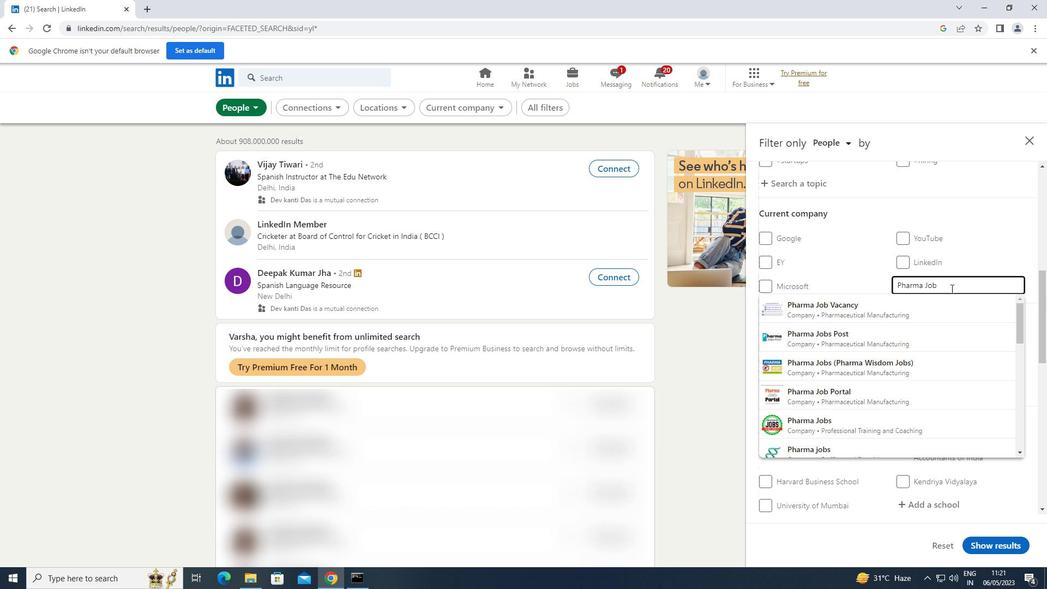 
Action: Mouse moved to (896, 341)
Screenshot: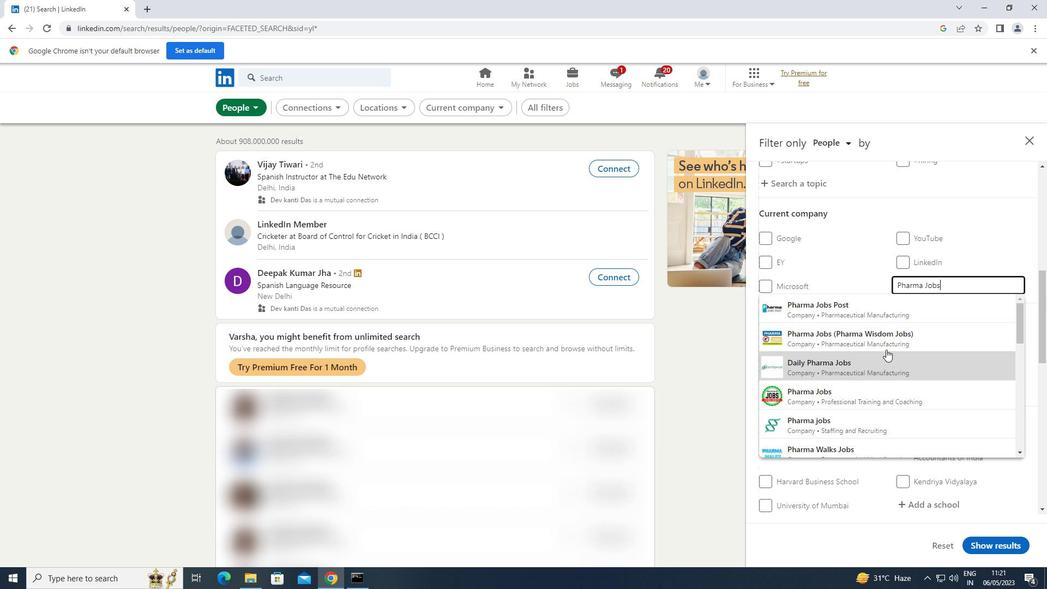 
Action: Mouse pressed left at (896, 341)
Screenshot: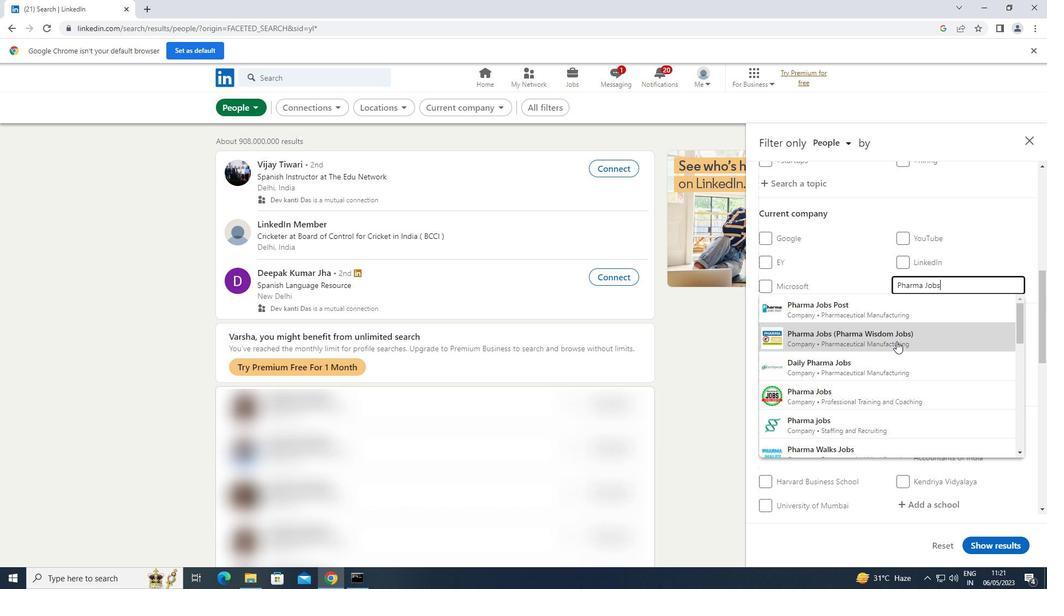 
Action: Mouse moved to (899, 339)
Screenshot: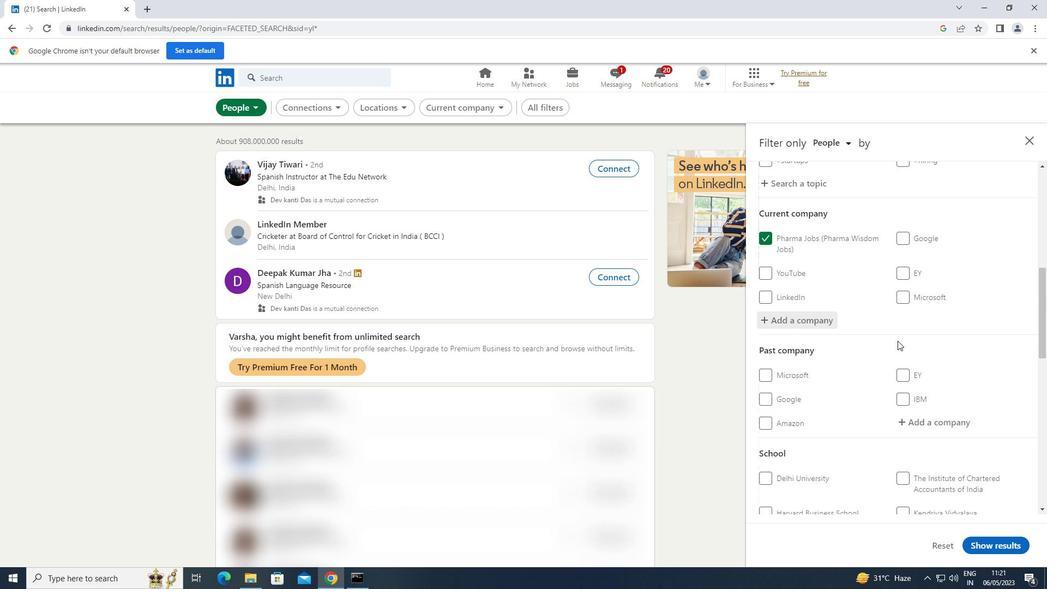 
Action: Mouse scrolled (899, 338) with delta (0, 0)
Screenshot: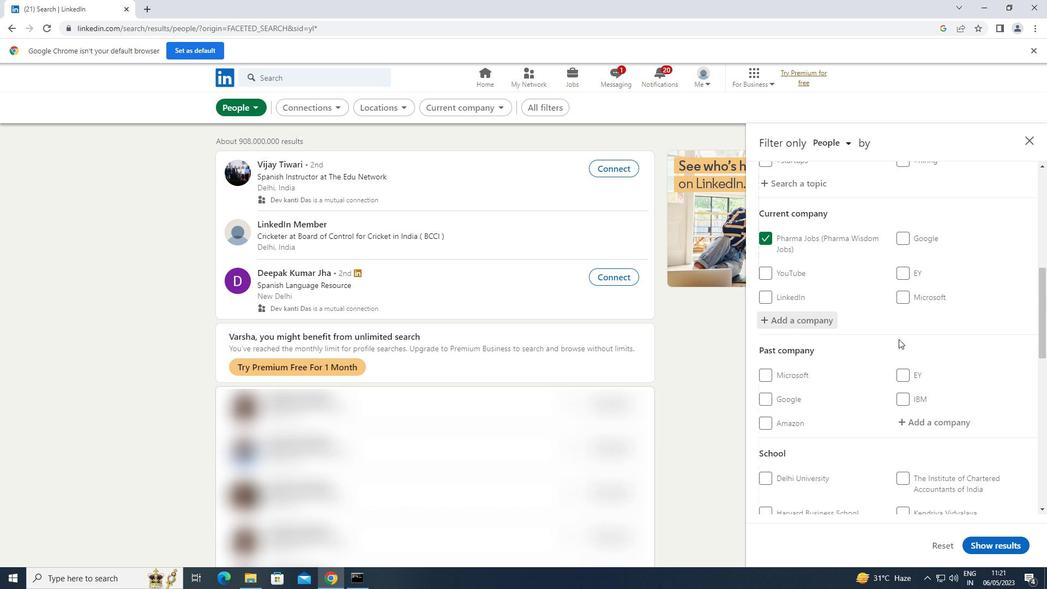 
Action: Mouse moved to (899, 338)
Screenshot: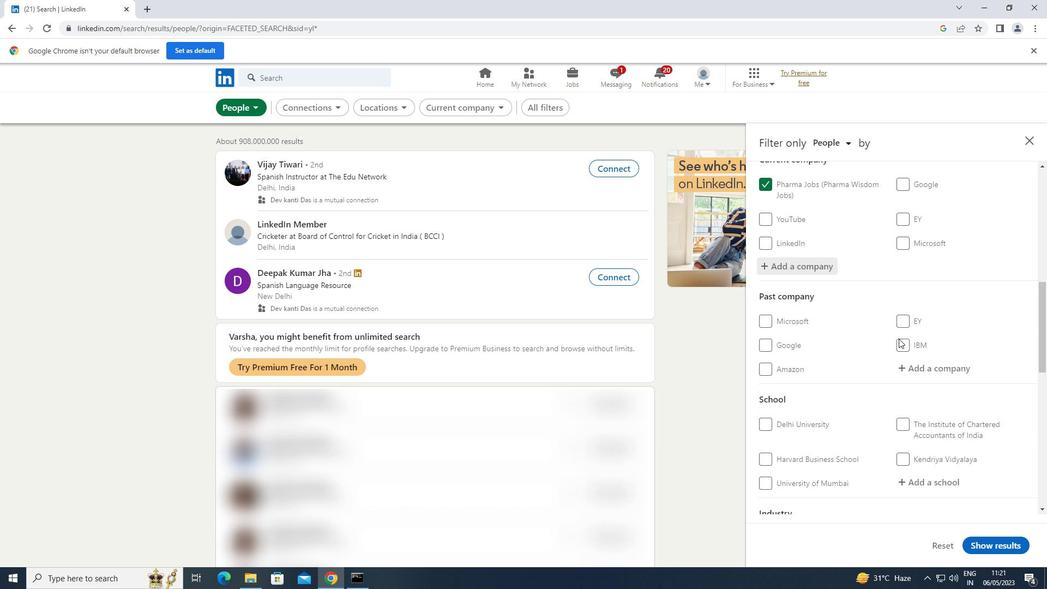 
Action: Mouse scrolled (899, 337) with delta (0, 0)
Screenshot: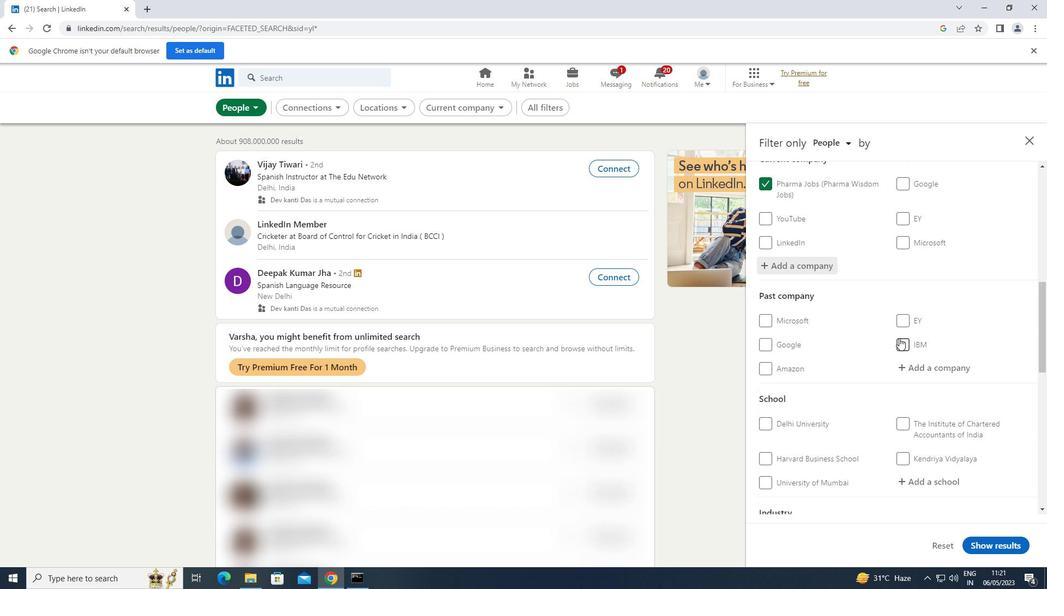 
Action: Mouse moved to (934, 425)
Screenshot: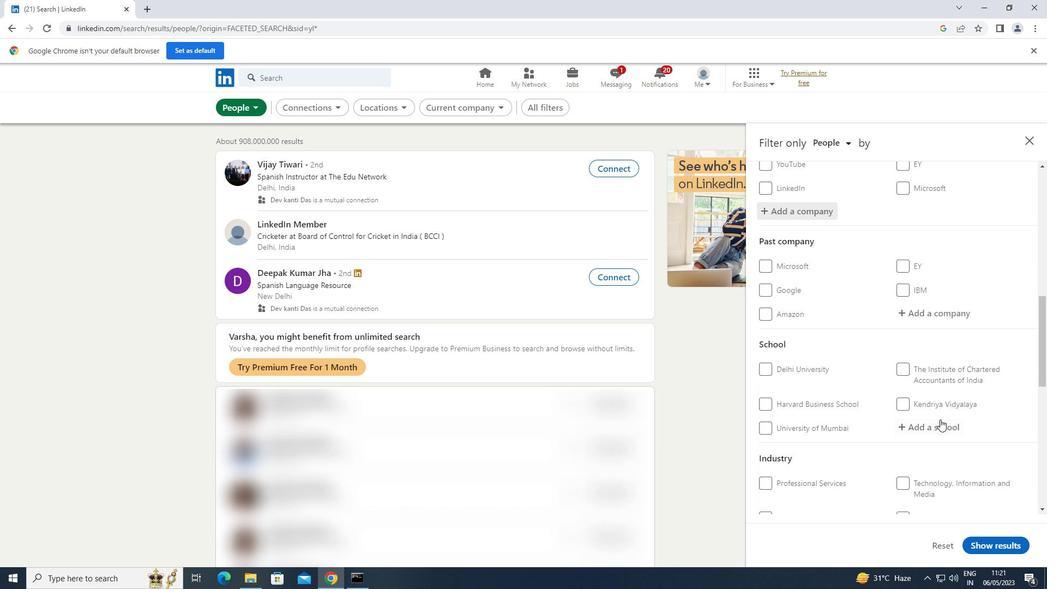 
Action: Mouse pressed left at (934, 425)
Screenshot: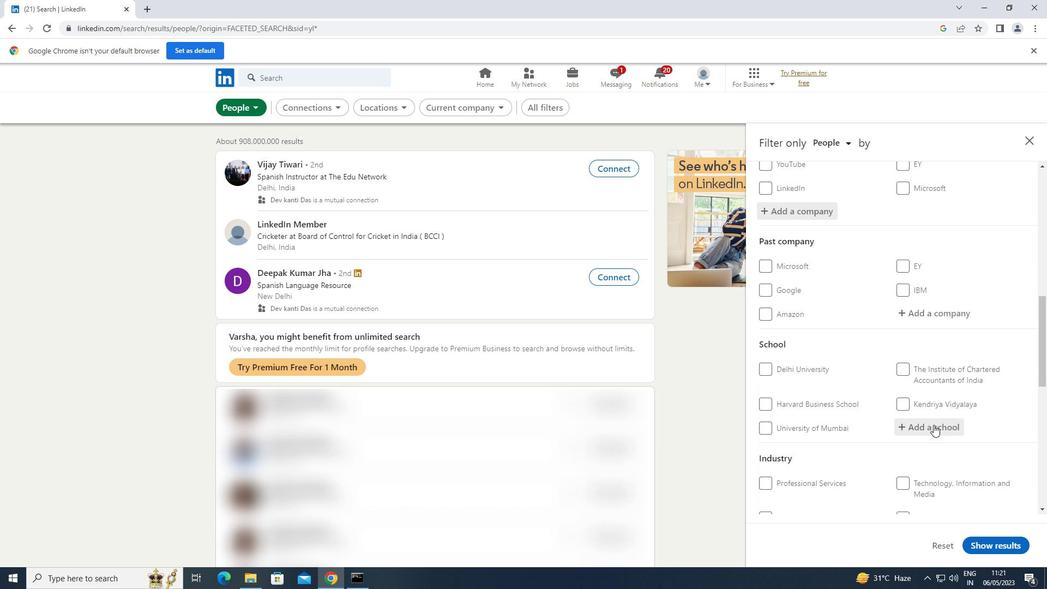 
Action: Key pressed <Key.shift><Key.shift><Key.shift>KGI<Key.shift>SL
Screenshot: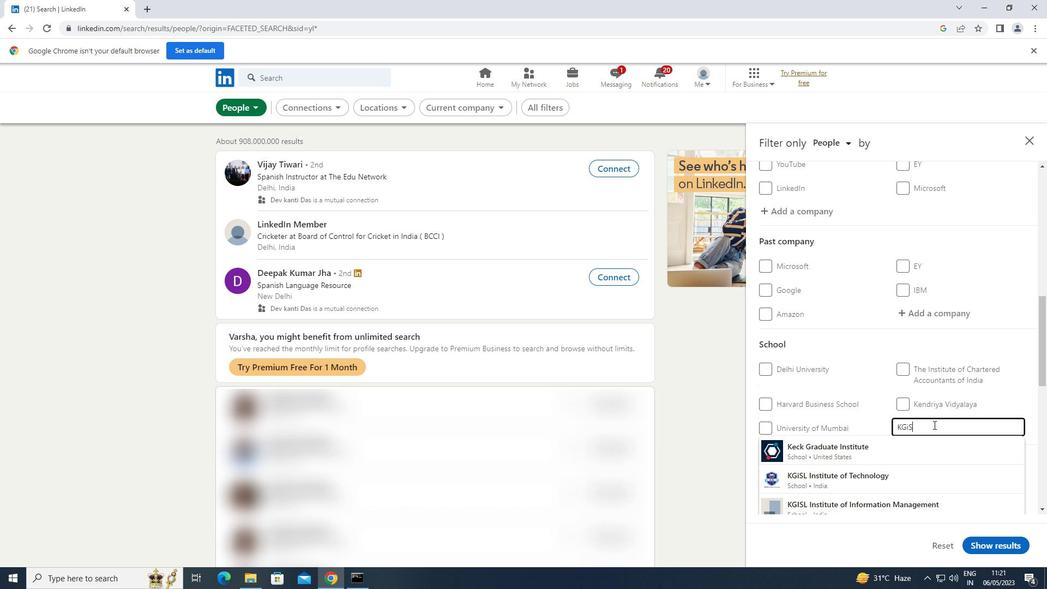 
Action: Mouse moved to (883, 441)
Screenshot: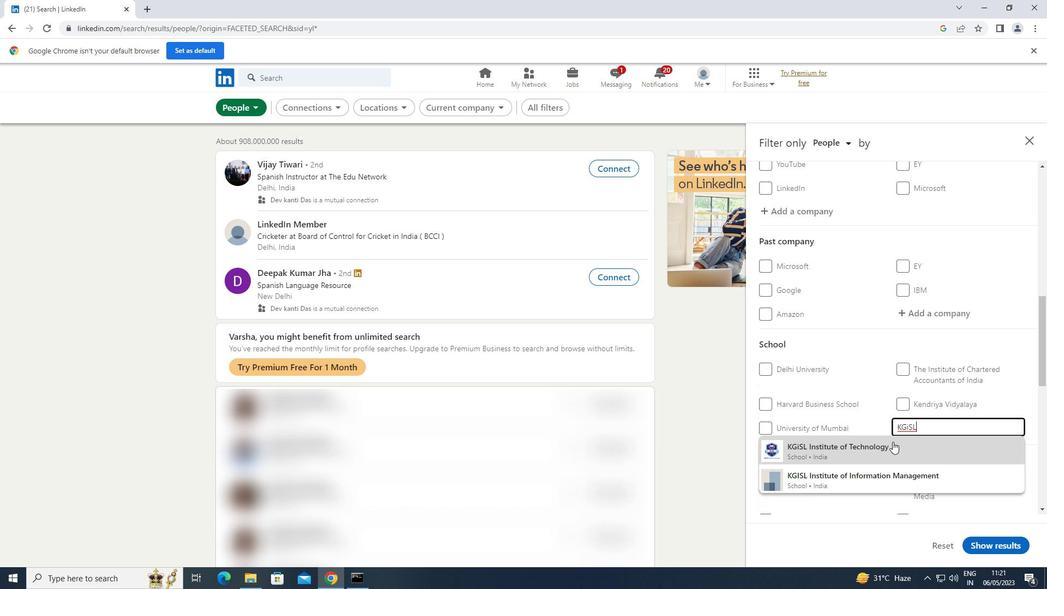 
Action: Mouse pressed left at (883, 441)
Screenshot: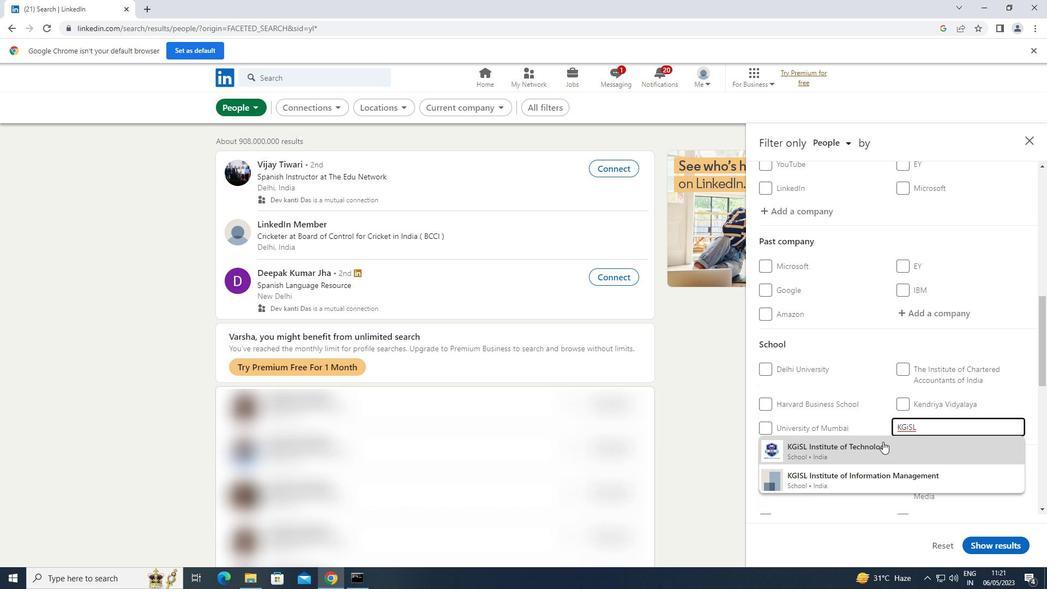 
Action: Mouse scrolled (883, 441) with delta (0, 0)
Screenshot: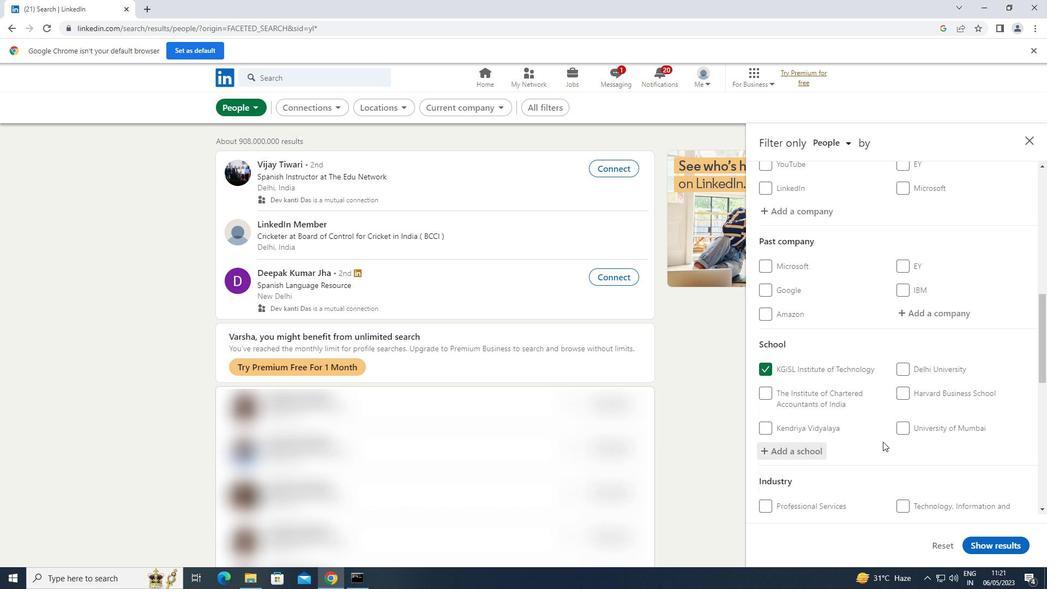 
Action: Mouse scrolled (883, 441) with delta (0, 0)
Screenshot: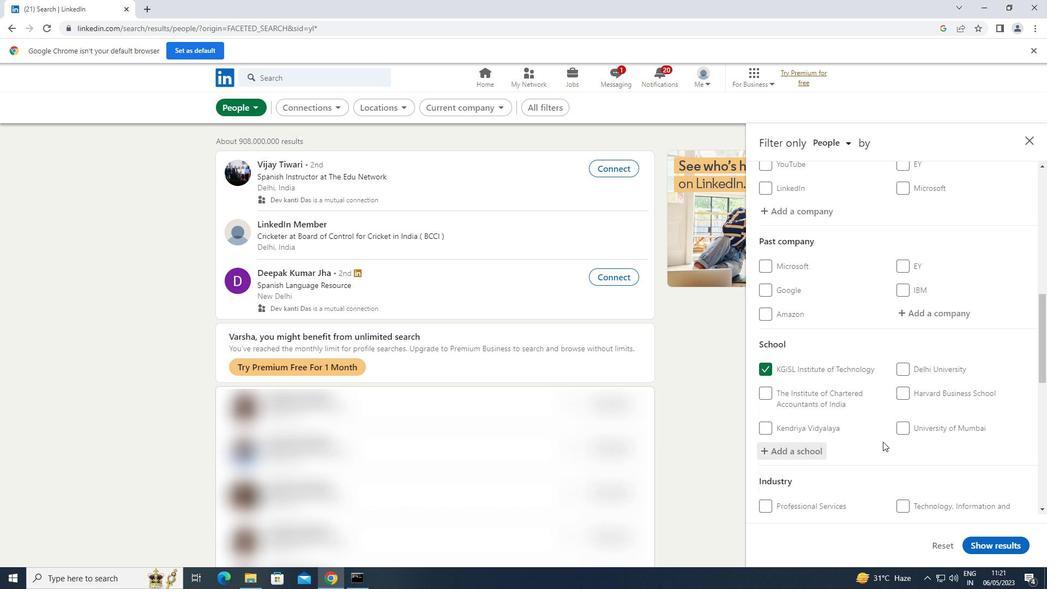 
Action: Mouse moved to (883, 441)
Screenshot: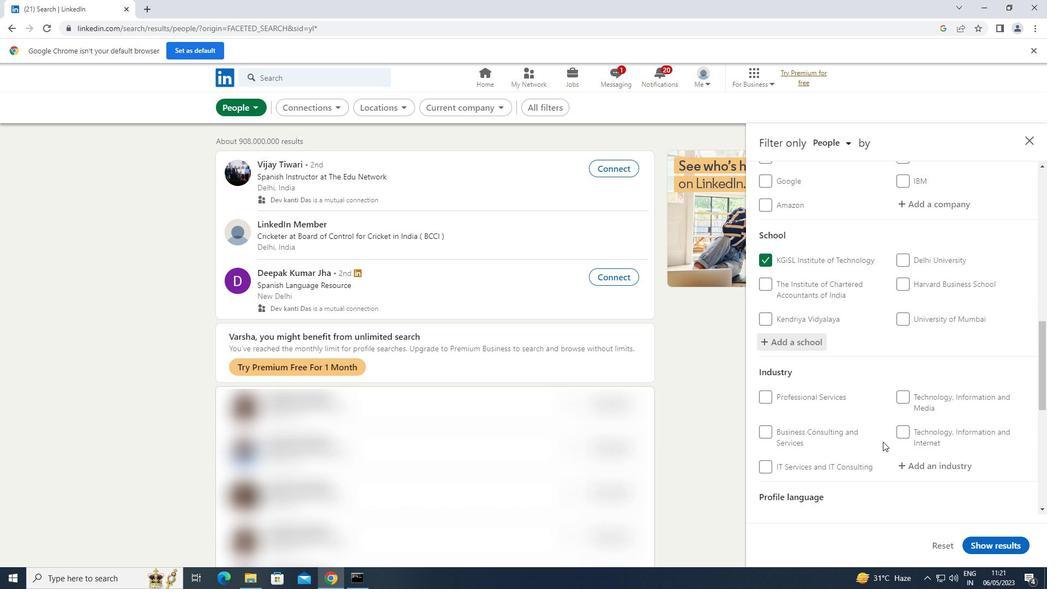 
Action: Mouse scrolled (883, 440) with delta (0, 0)
Screenshot: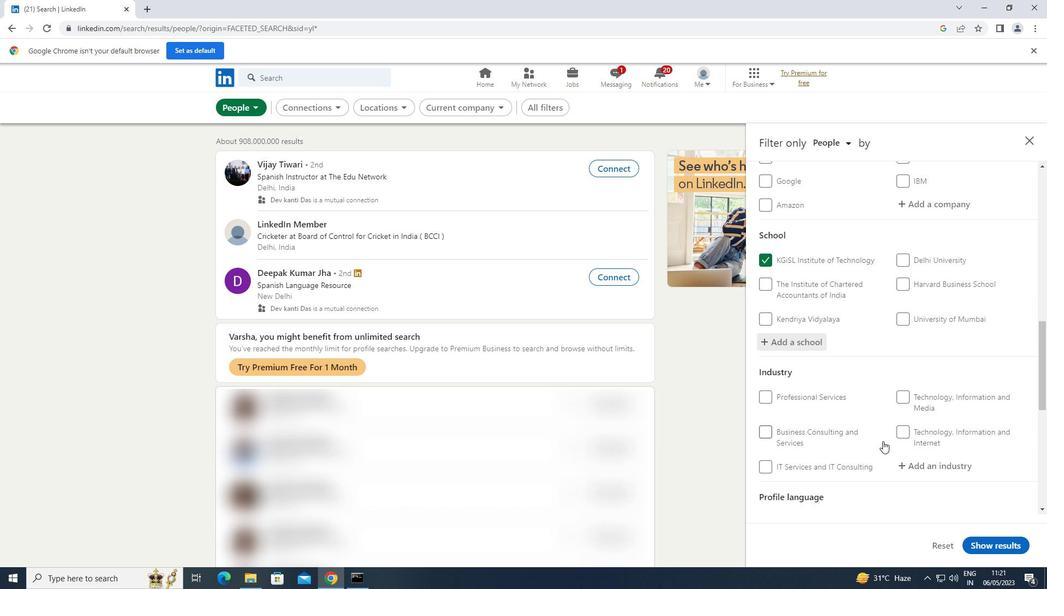 
Action: Mouse moved to (923, 415)
Screenshot: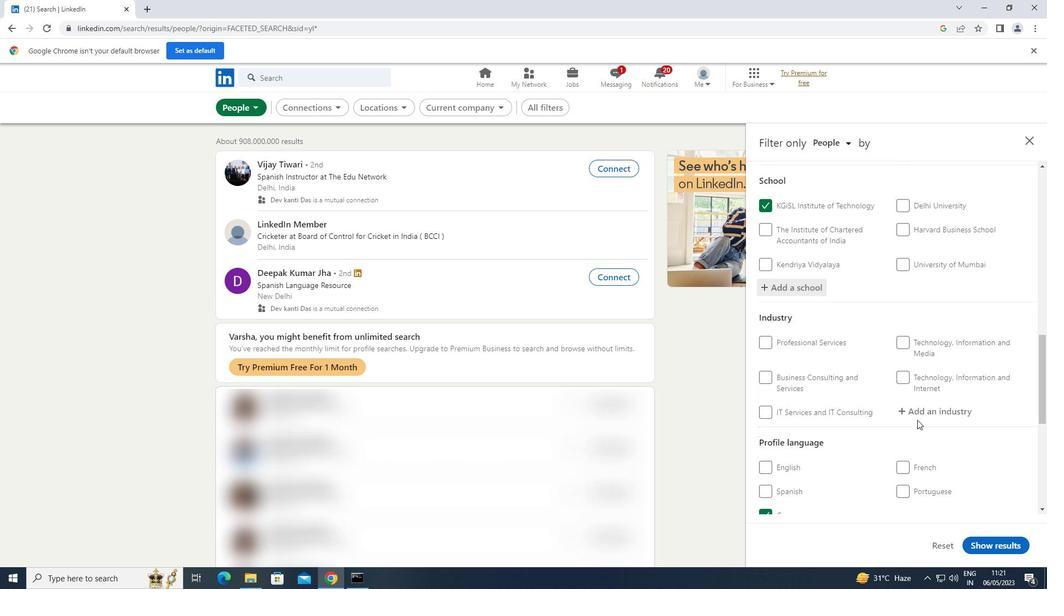 
Action: Mouse pressed left at (923, 415)
Screenshot: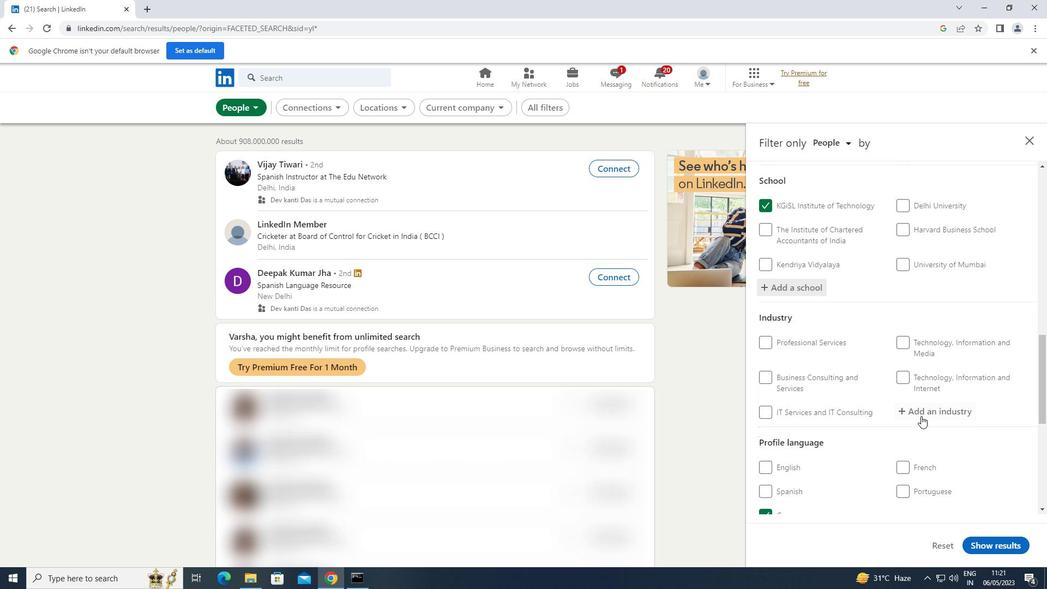 
Action: Key pressed <Key.shift>SOLAR<Key.space>
Screenshot: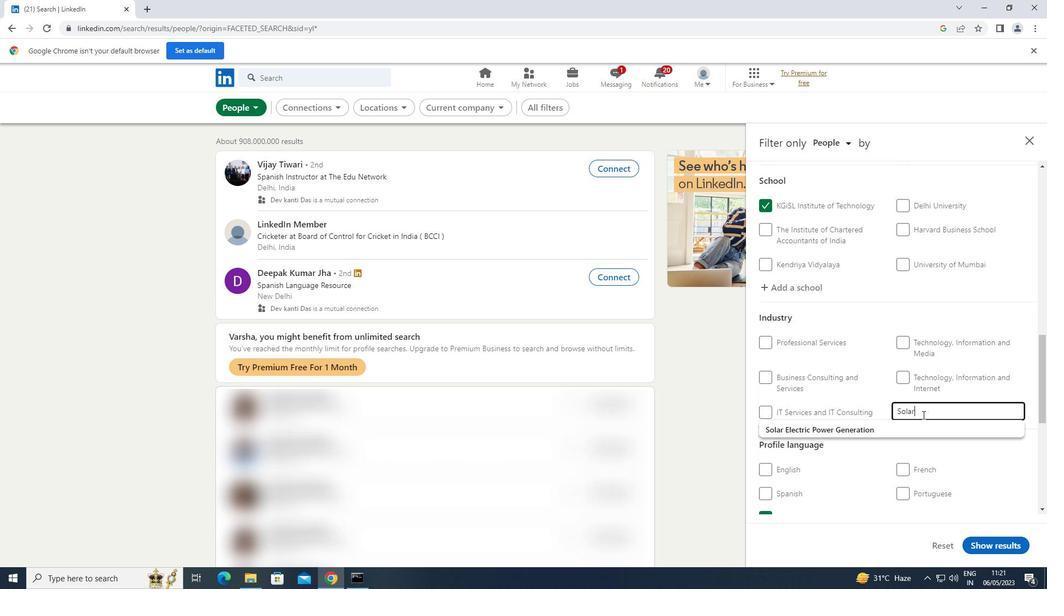 
Action: Mouse moved to (870, 432)
Screenshot: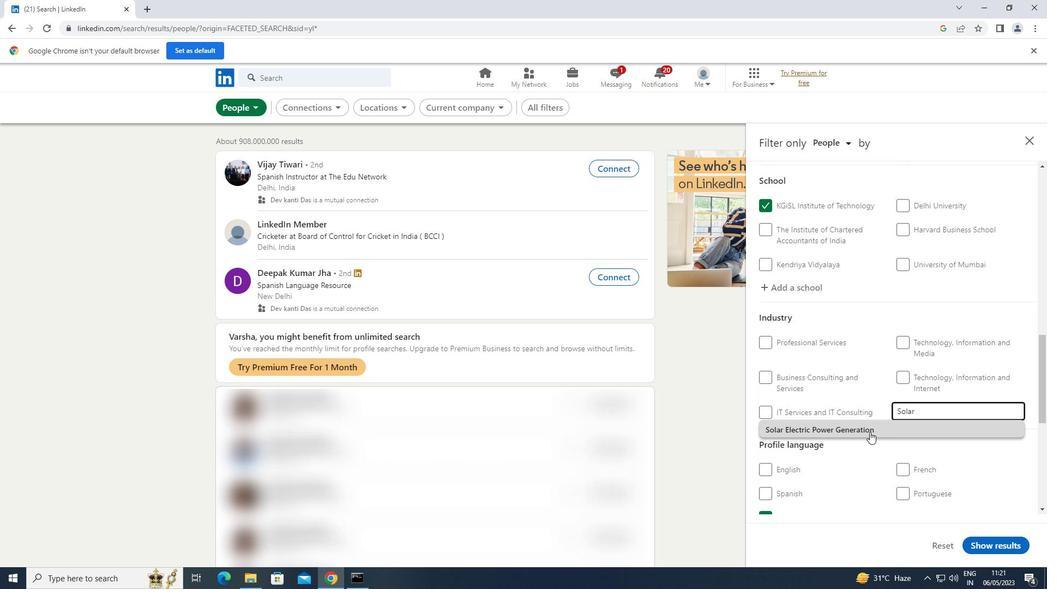 
Action: Mouse pressed left at (870, 432)
Screenshot: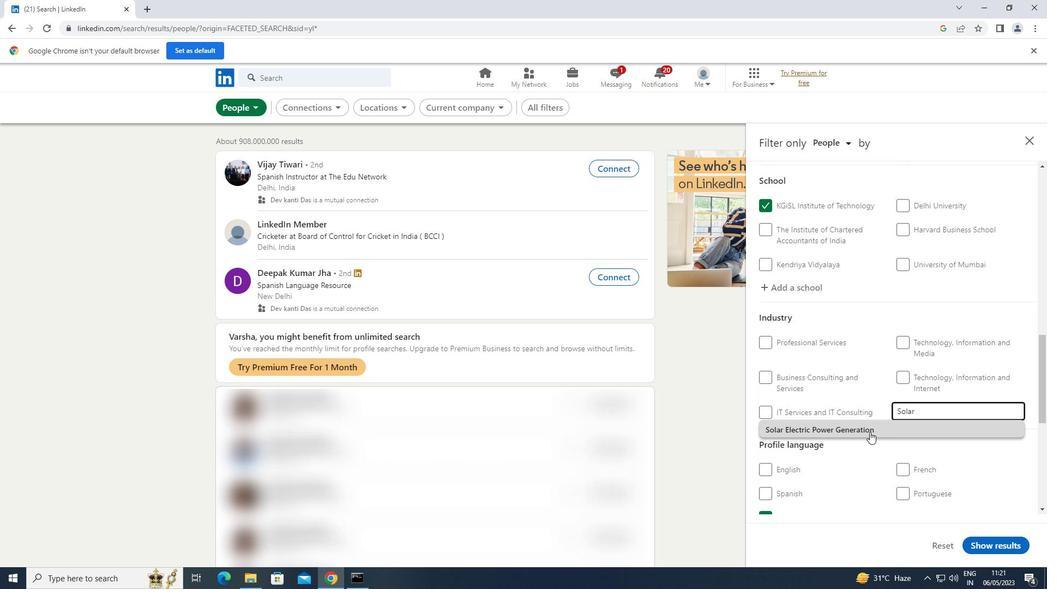 
Action: Mouse scrolled (870, 431) with delta (0, 0)
Screenshot: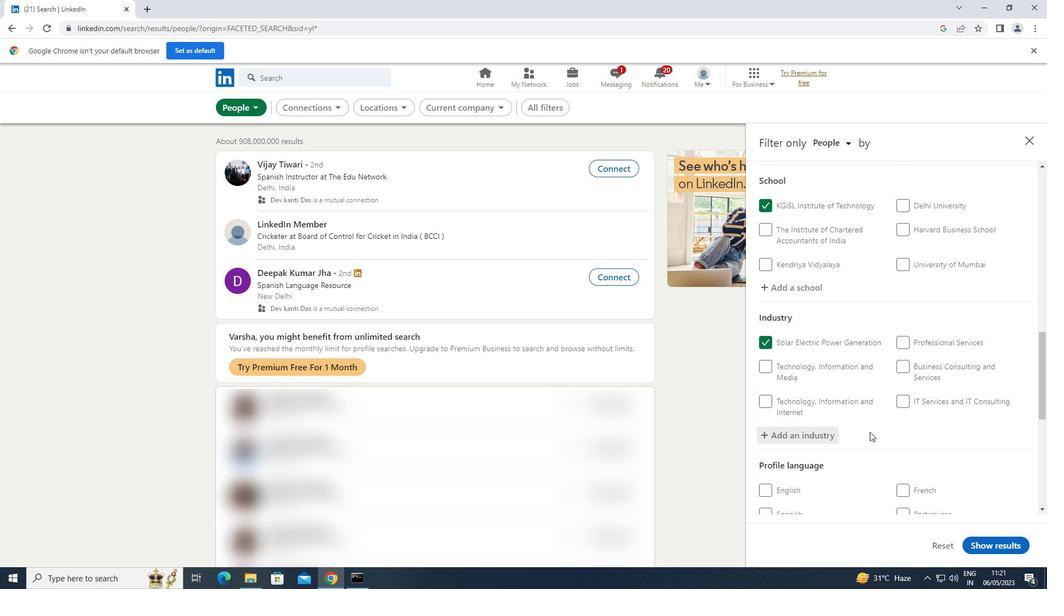 
Action: Mouse scrolled (870, 431) with delta (0, 0)
Screenshot: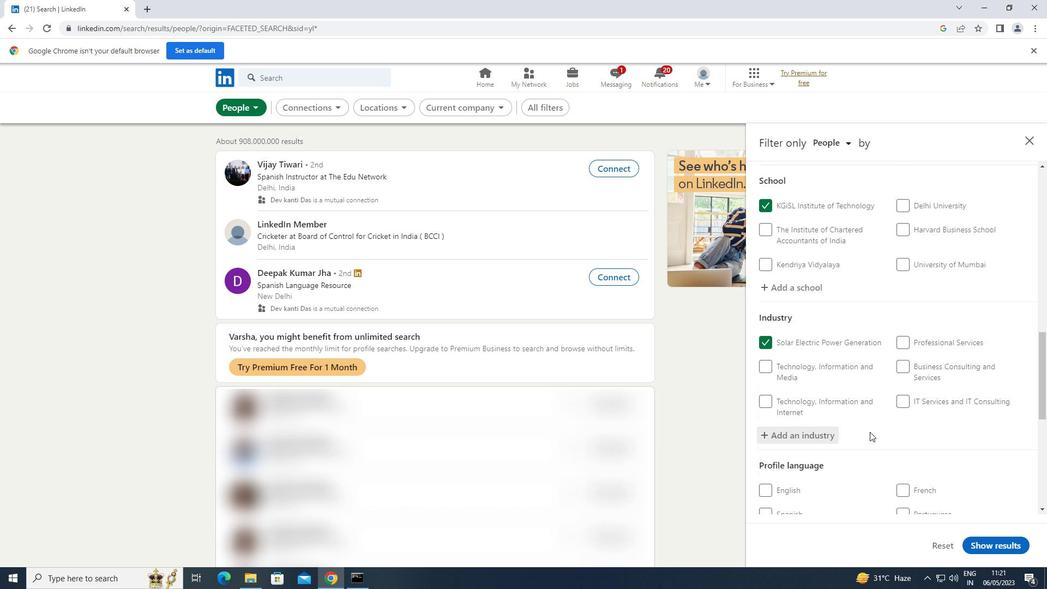 
Action: Mouse scrolled (870, 431) with delta (0, 0)
Screenshot: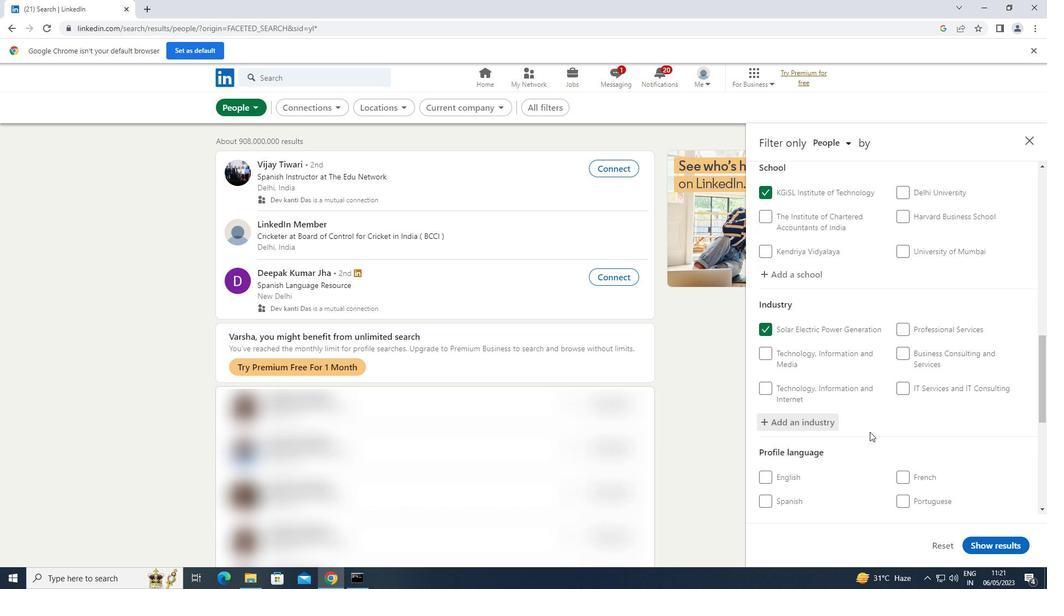 
Action: Mouse scrolled (870, 431) with delta (0, 0)
Screenshot: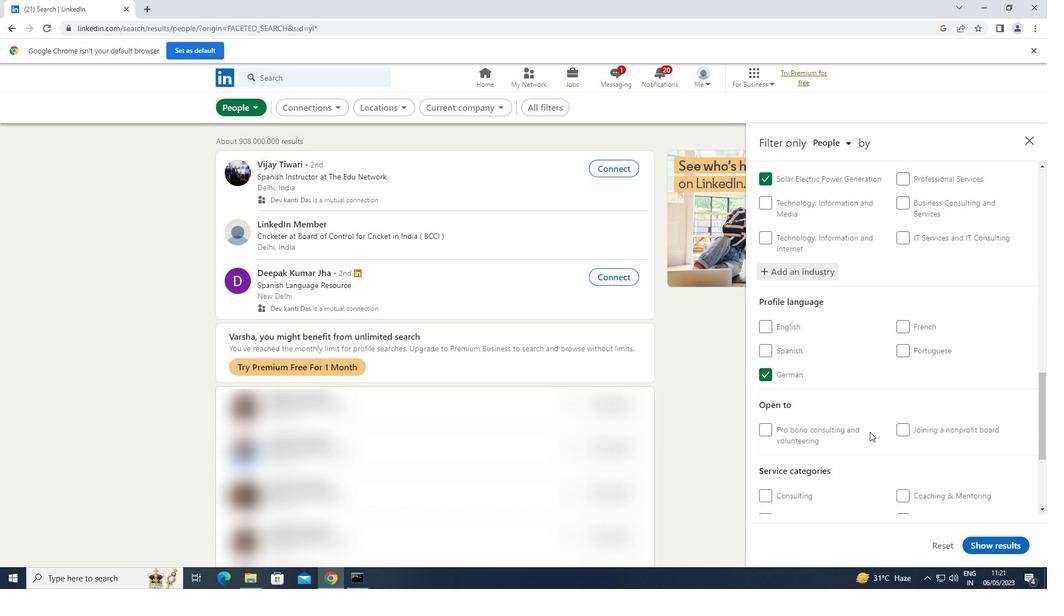 
Action: Mouse scrolled (870, 431) with delta (0, 0)
Screenshot: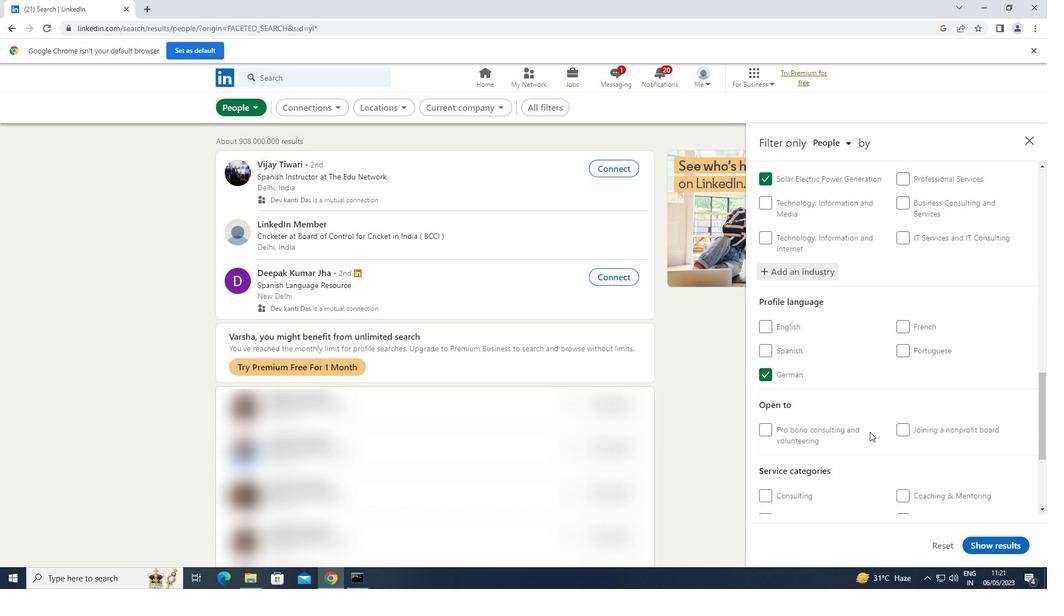 
Action: Mouse moved to (922, 431)
Screenshot: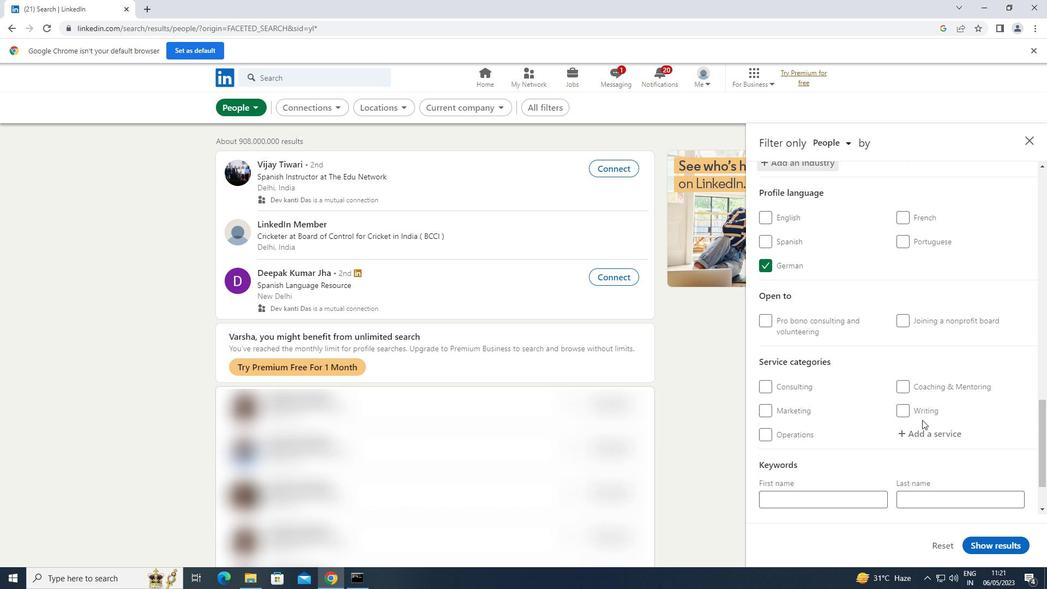 
Action: Mouse pressed left at (922, 431)
Screenshot: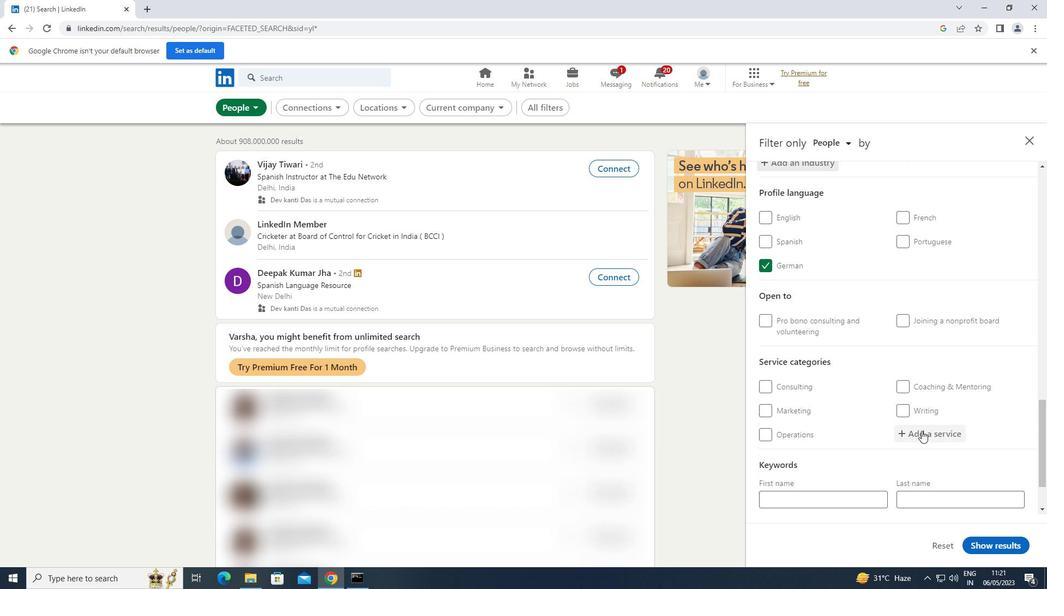 
Action: Key pressed <Key.shift>GRANT
Screenshot: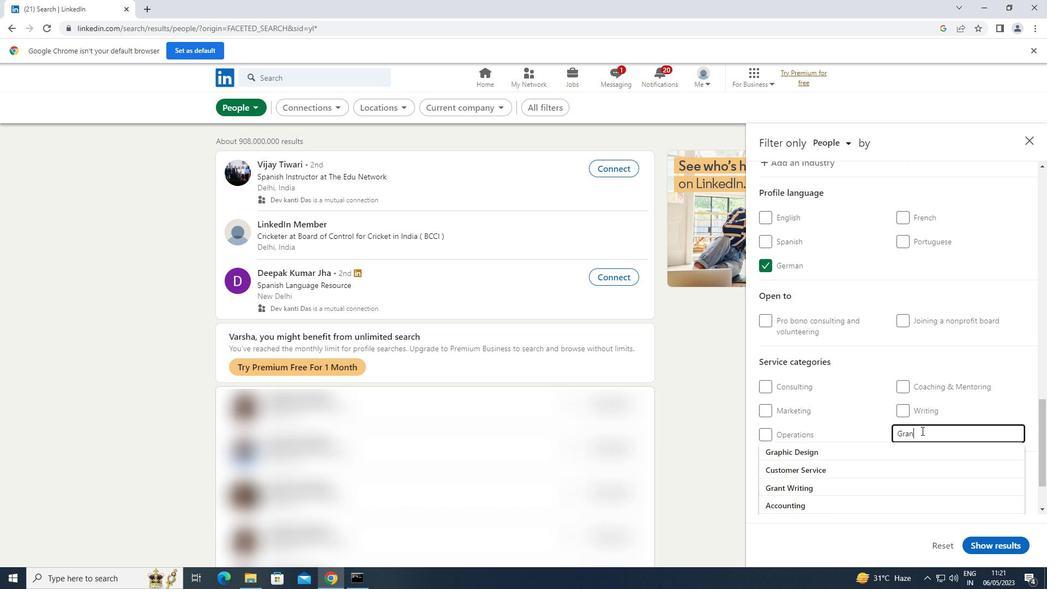 
Action: Mouse moved to (864, 449)
Screenshot: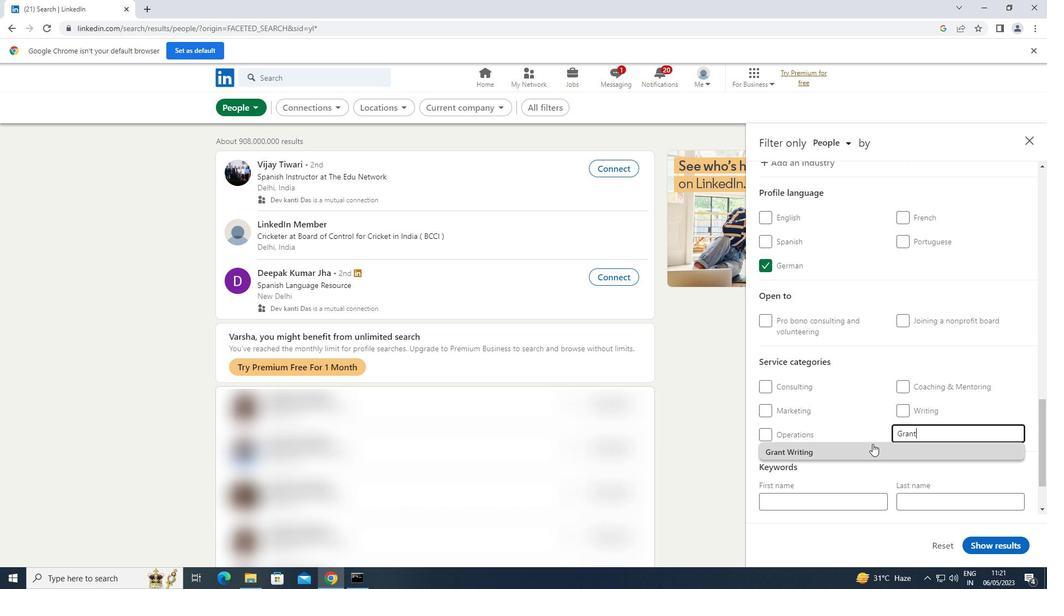 
Action: Mouse pressed left at (864, 449)
Screenshot: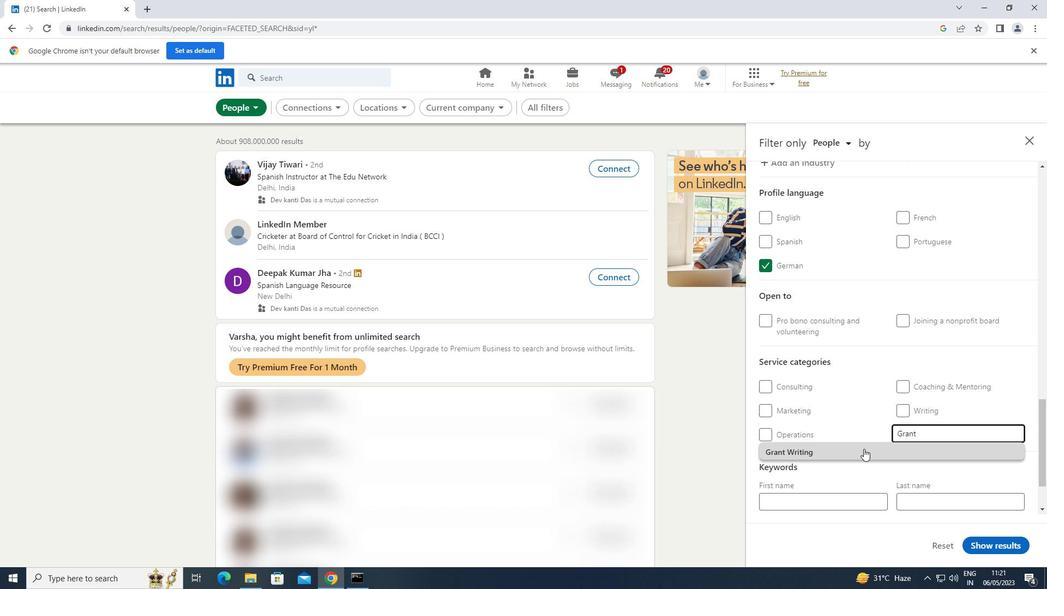 
Action: Mouse scrolled (864, 448) with delta (0, 0)
Screenshot: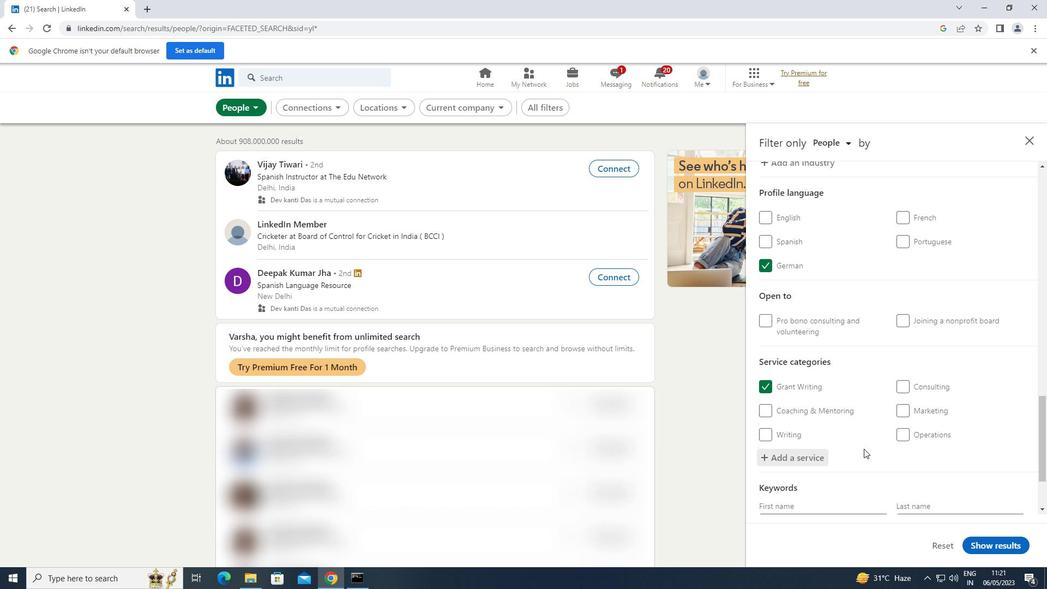 
Action: Mouse scrolled (864, 448) with delta (0, 0)
Screenshot: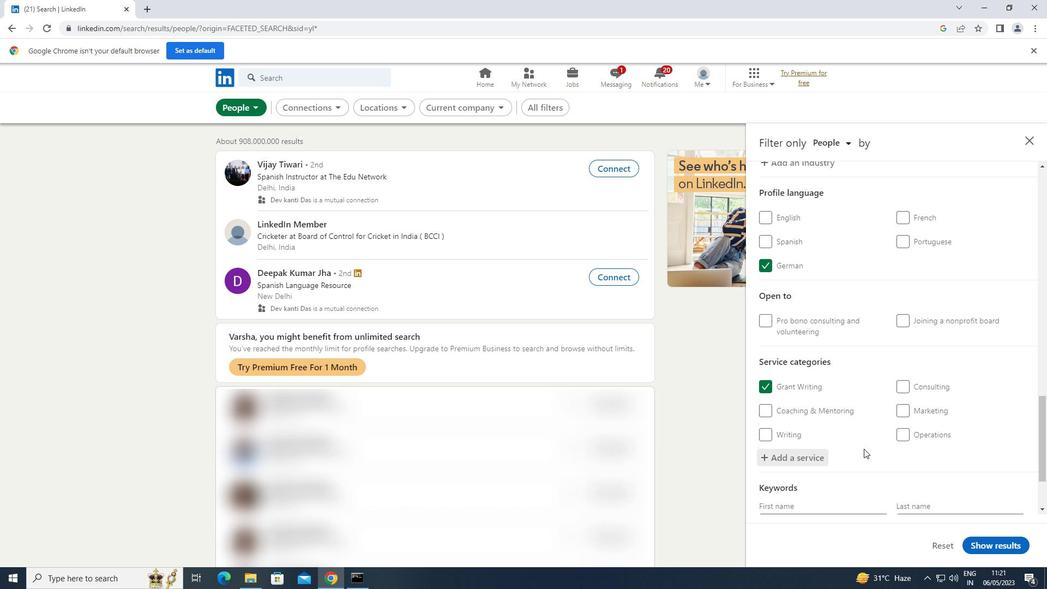 
Action: Mouse scrolled (864, 448) with delta (0, 0)
Screenshot: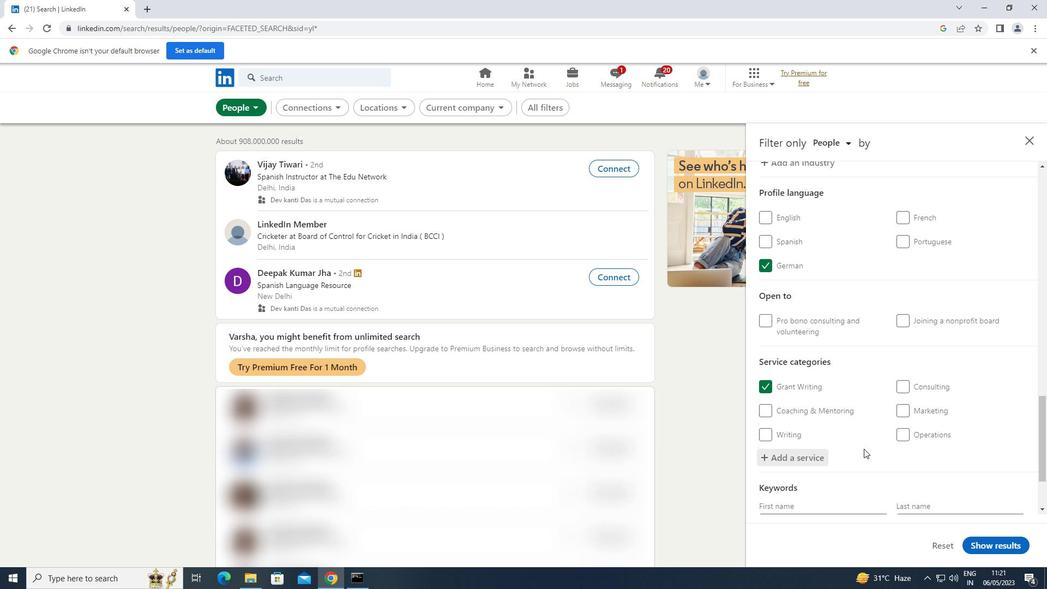 
Action: Mouse scrolled (864, 448) with delta (0, 0)
Screenshot: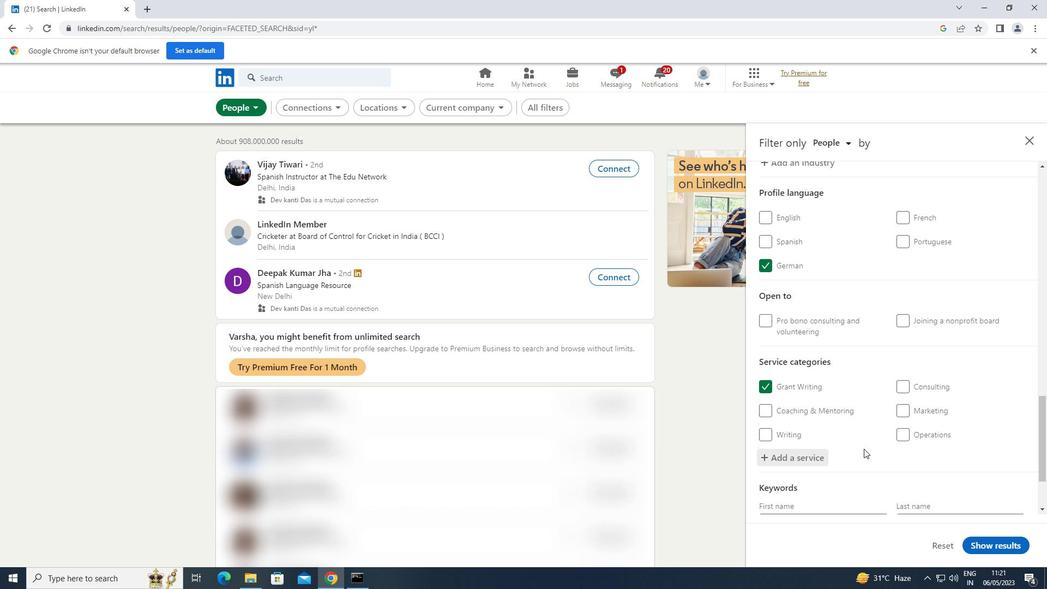 
Action: Mouse scrolled (864, 448) with delta (0, 0)
Screenshot: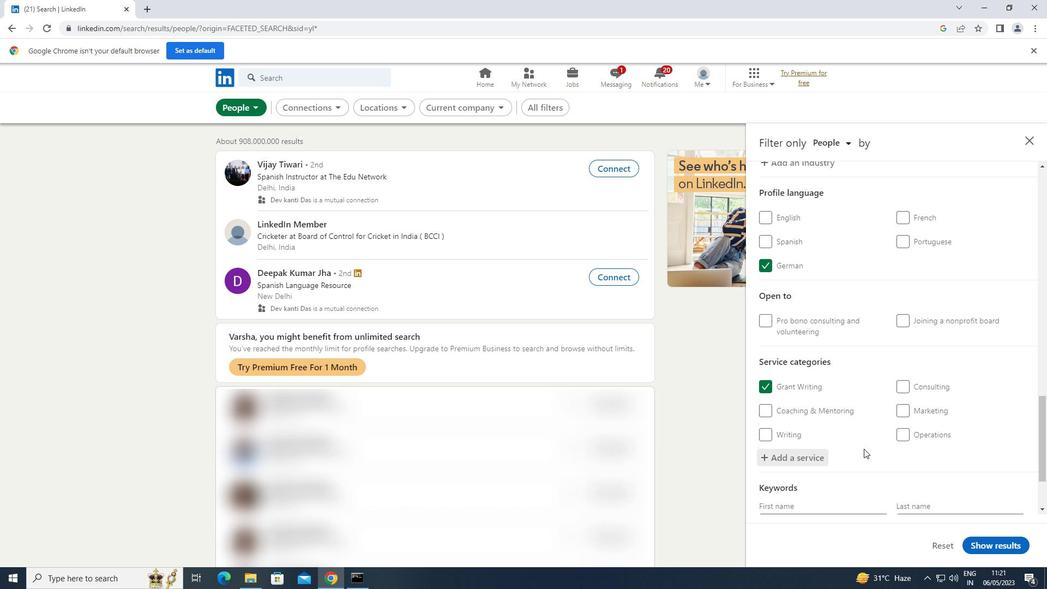 
Action: Mouse scrolled (864, 448) with delta (0, 0)
Screenshot: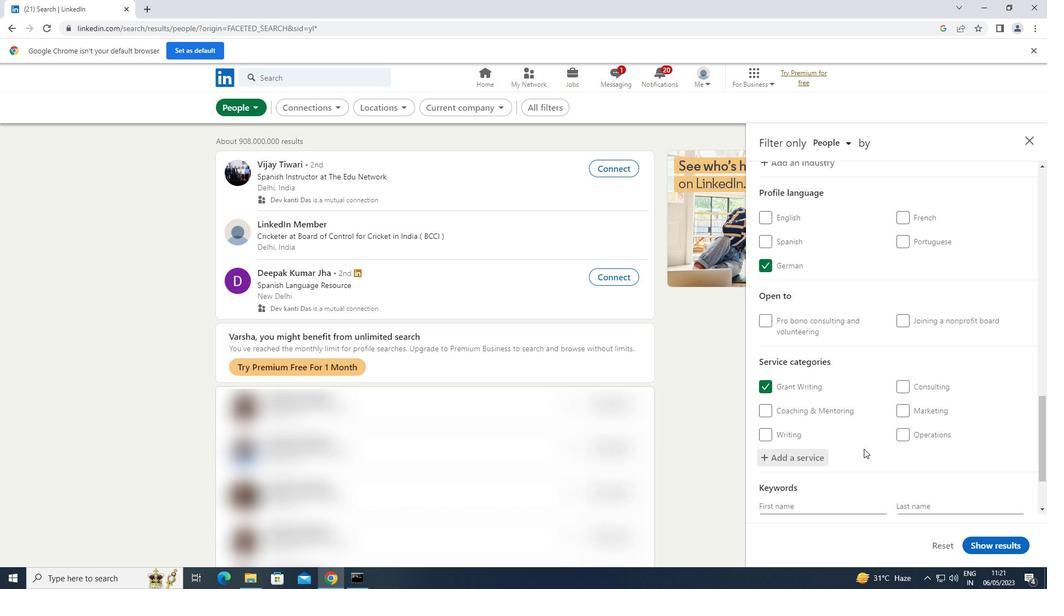 
Action: Mouse moved to (847, 465)
Screenshot: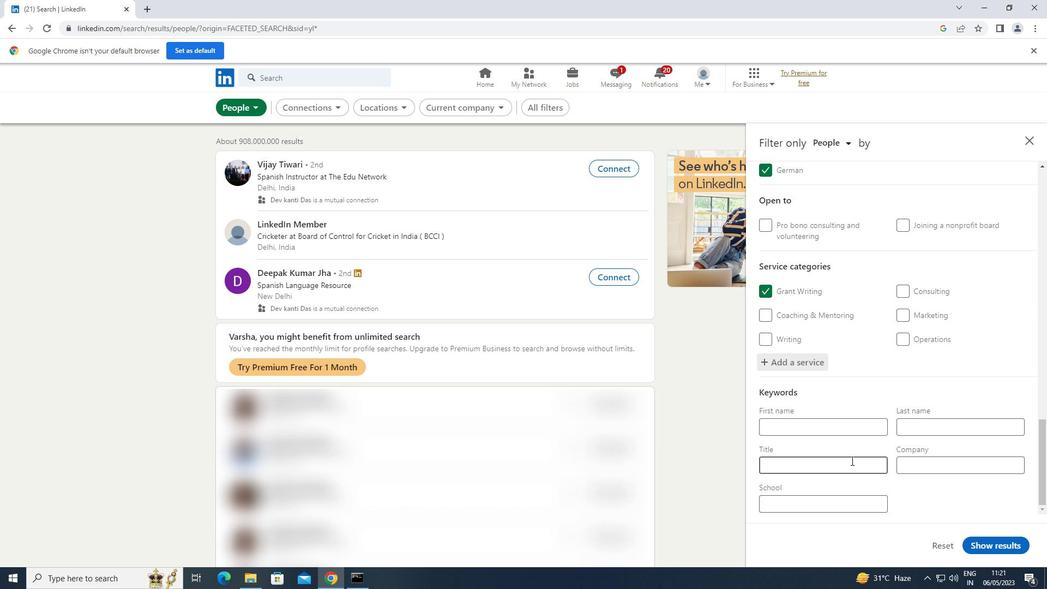 
Action: Mouse pressed left at (847, 465)
Screenshot: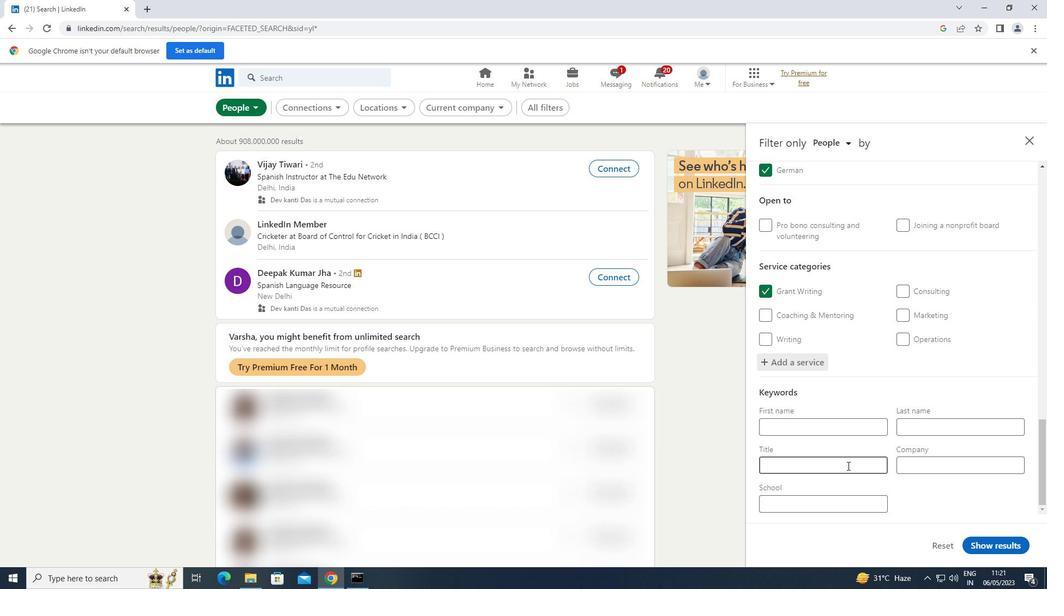 
Action: Key pressed <Key.shift>GRANT<Key.space><Key.shift>WRITER
Screenshot: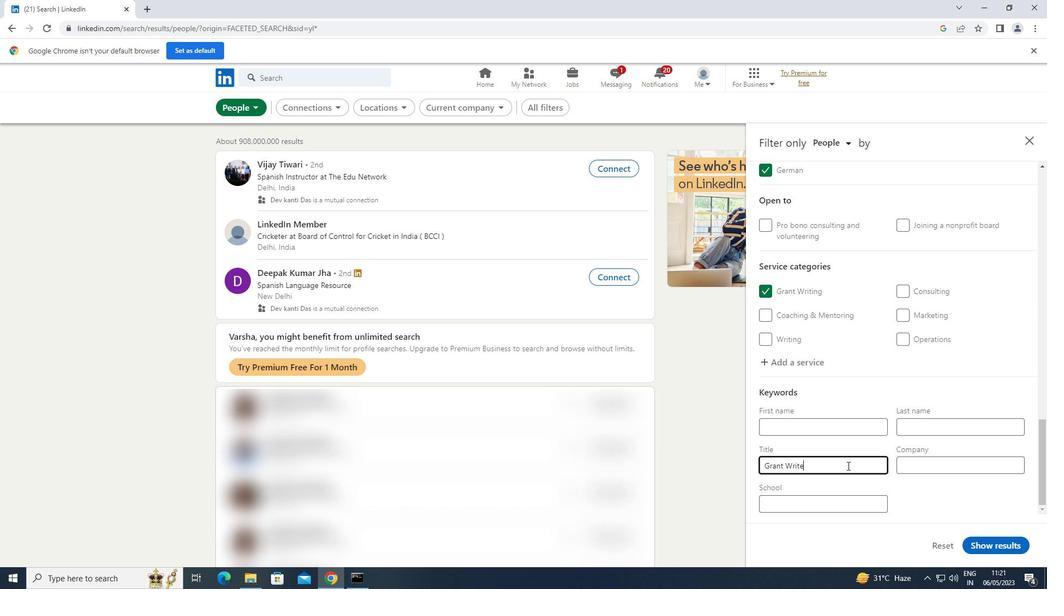 
Action: Mouse moved to (996, 541)
Screenshot: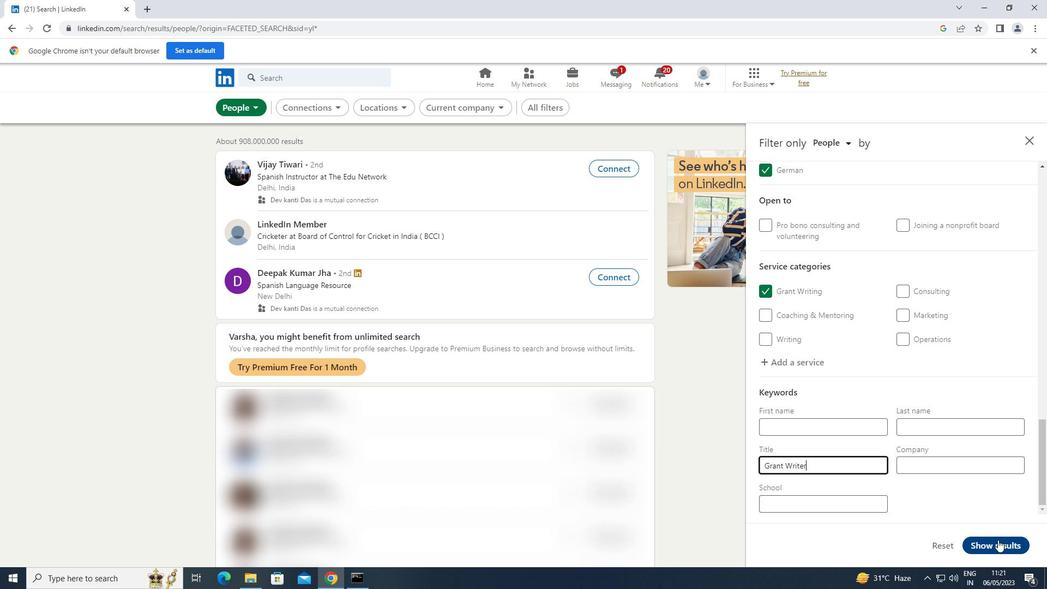 
Action: Mouse pressed left at (996, 541)
Screenshot: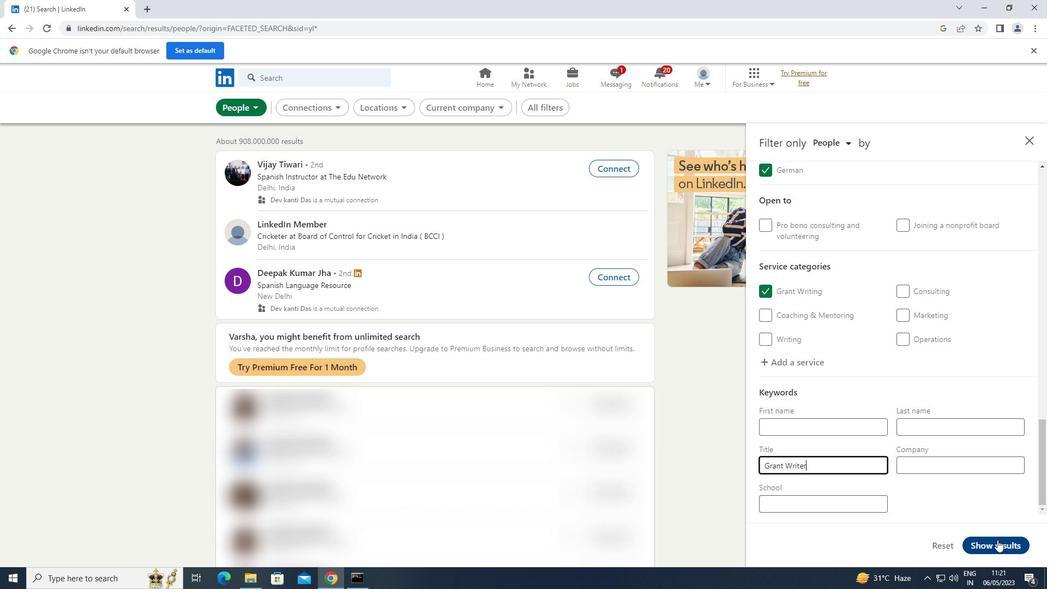 
